 Task: Find connections with filter location Bahādurganj with filter topic #Industrieswith filter profile language French with filter current company Ford Foundation with filter school Maharashtra Jobs and careers with filter industry Machinery Manufacturing with filter service category Life Insurance with filter keywords title Customer Service
Action: Mouse moved to (574, 80)
Screenshot: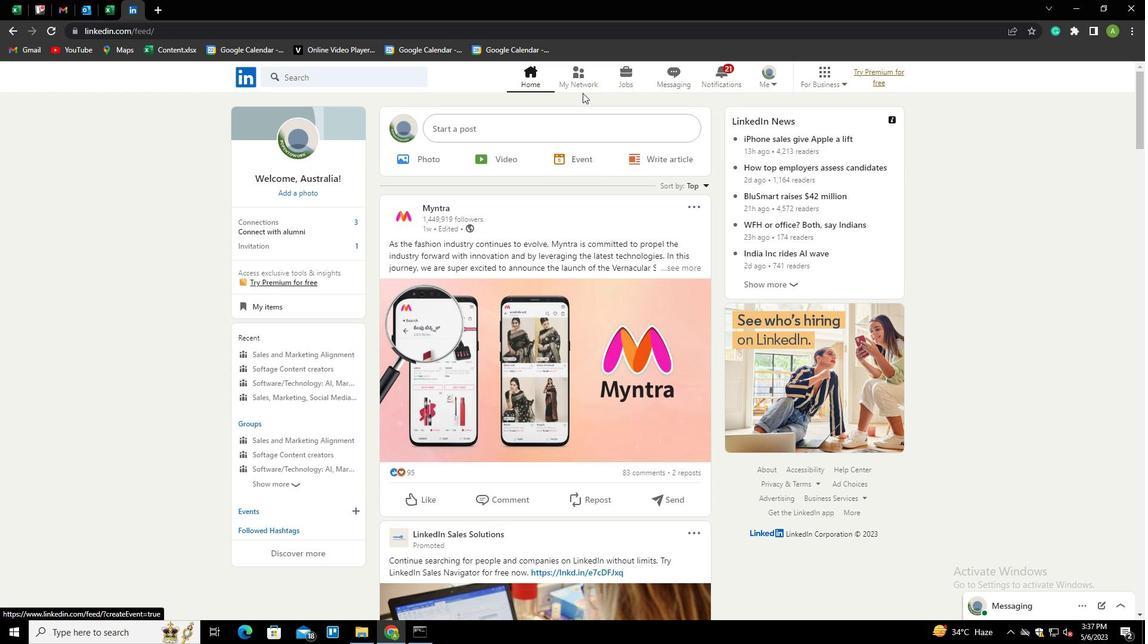 
Action: Mouse pressed left at (574, 80)
Screenshot: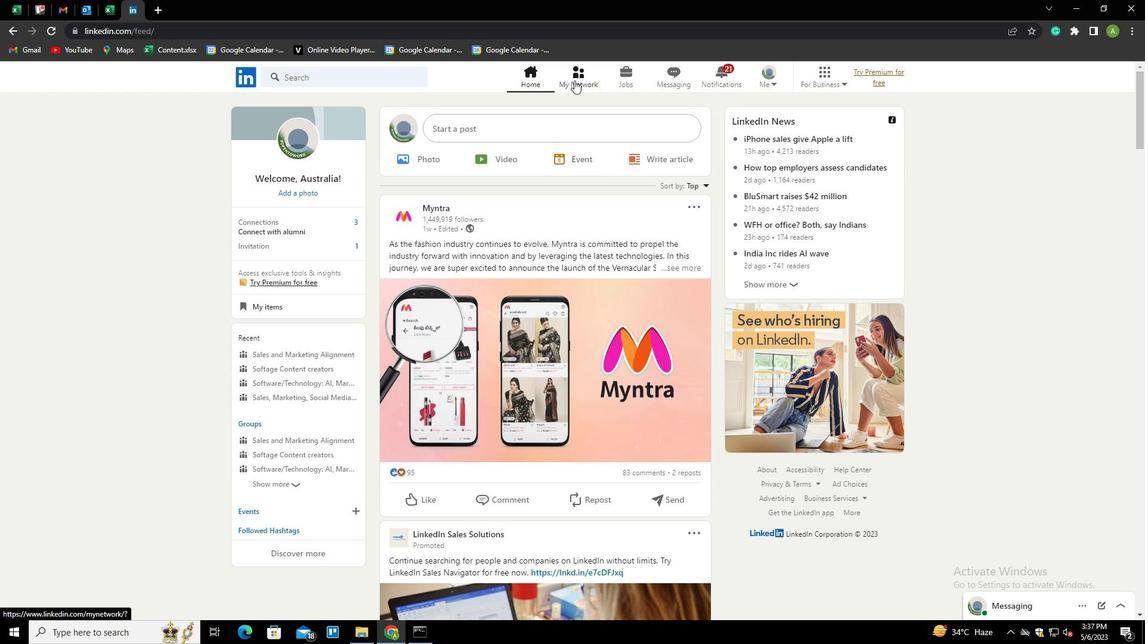 
Action: Mouse moved to (293, 145)
Screenshot: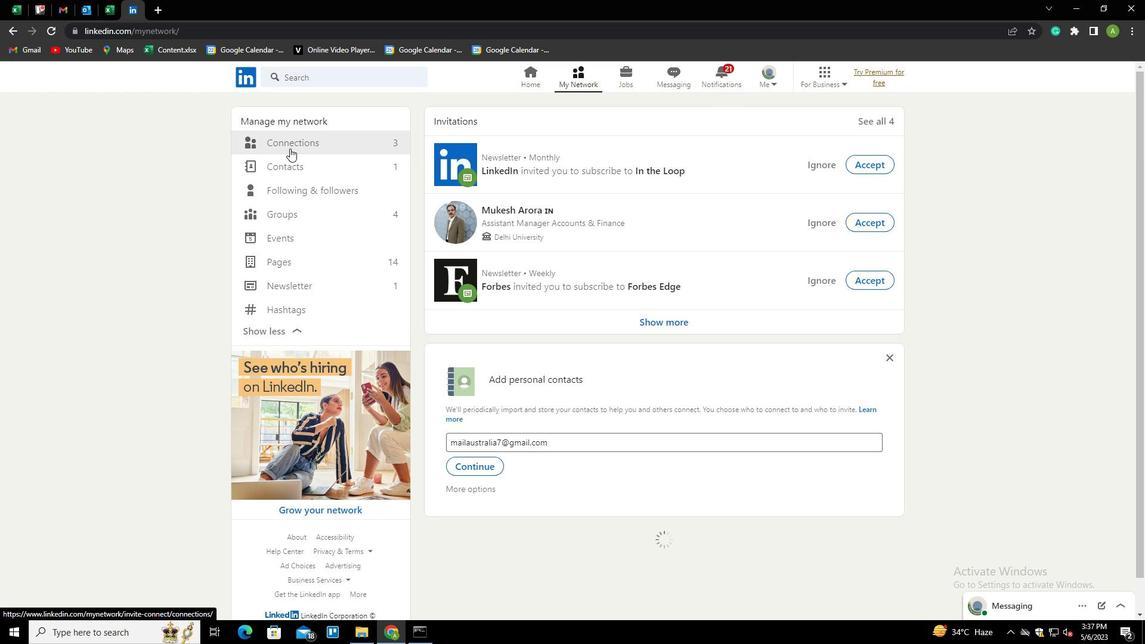 
Action: Mouse pressed left at (293, 145)
Screenshot: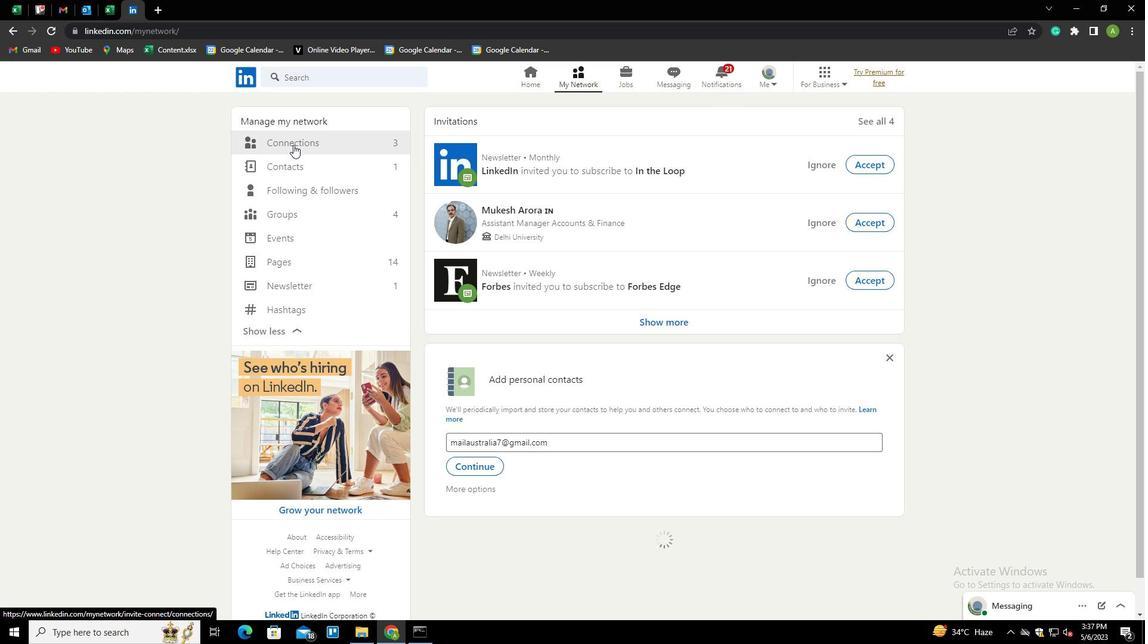 
Action: Mouse moved to (667, 143)
Screenshot: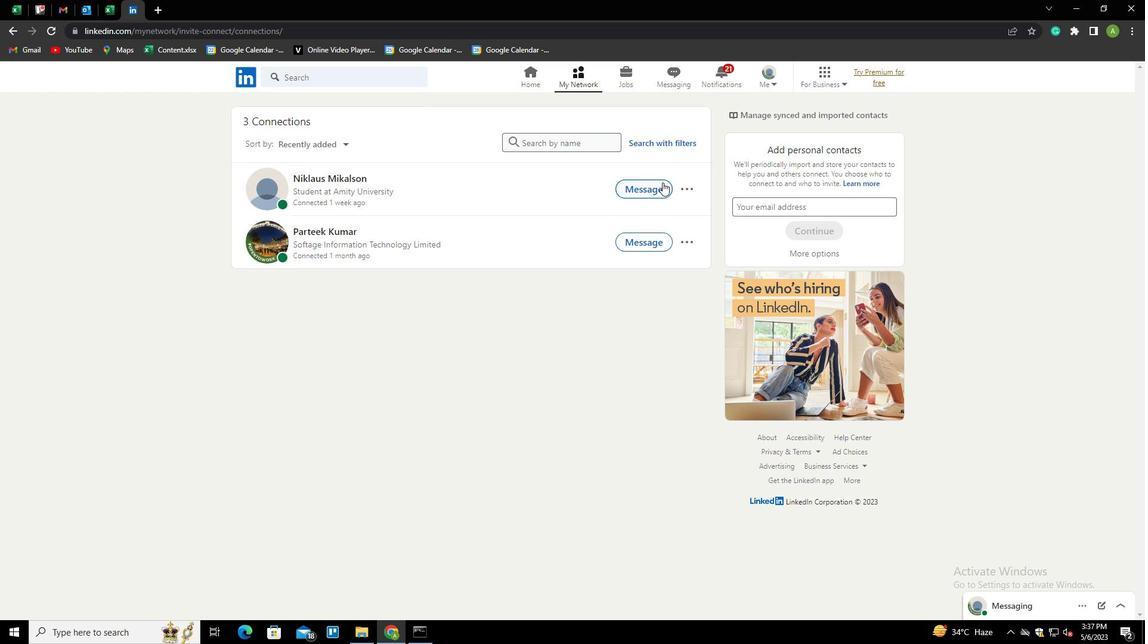 
Action: Mouse pressed left at (667, 143)
Screenshot: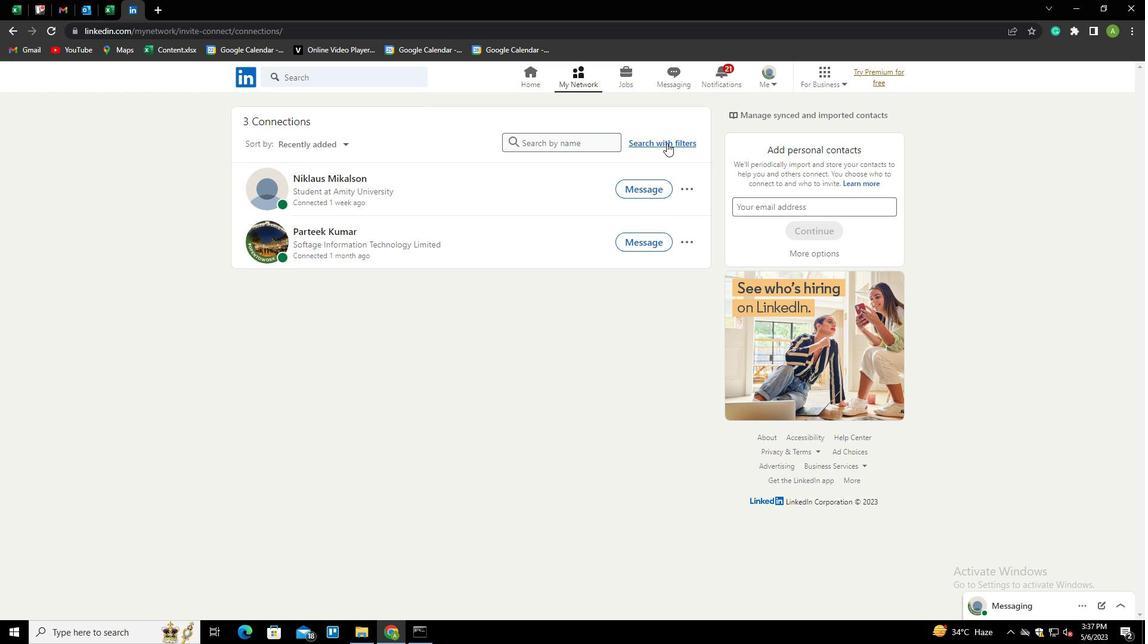 
Action: Mouse moved to (608, 107)
Screenshot: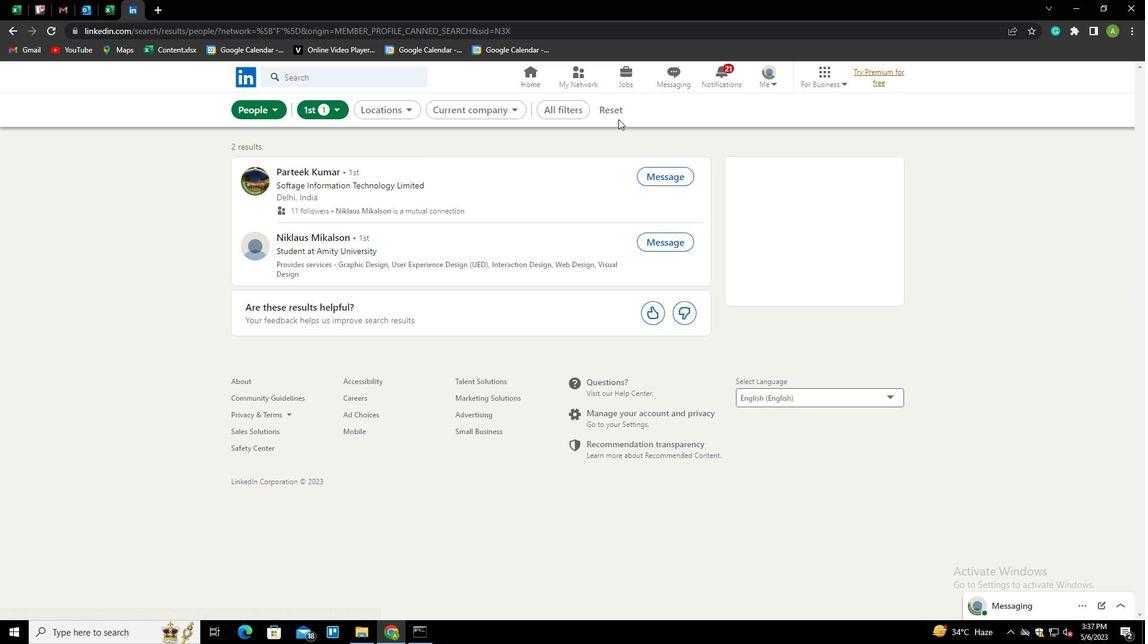 
Action: Mouse pressed left at (608, 107)
Screenshot: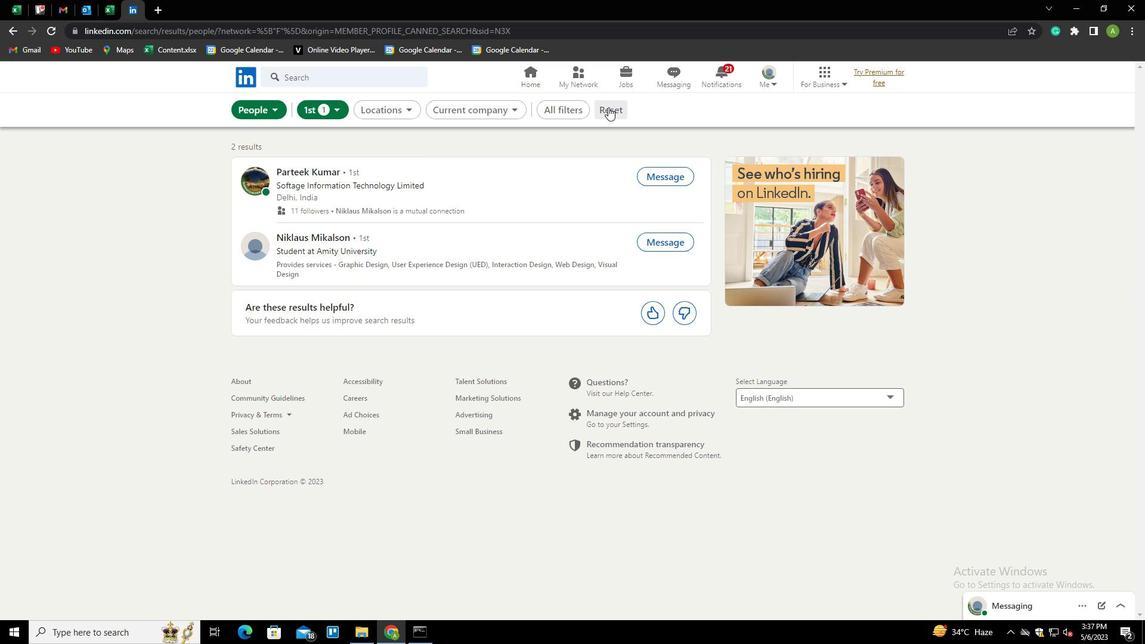 
Action: Mouse moved to (588, 109)
Screenshot: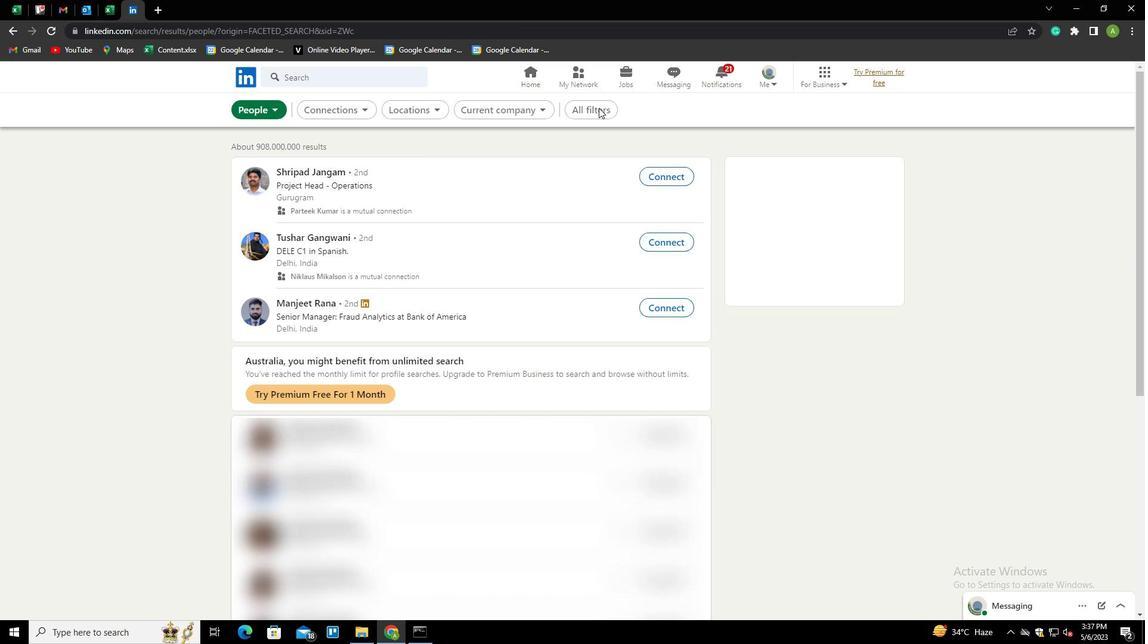 
Action: Mouse pressed left at (588, 109)
Screenshot: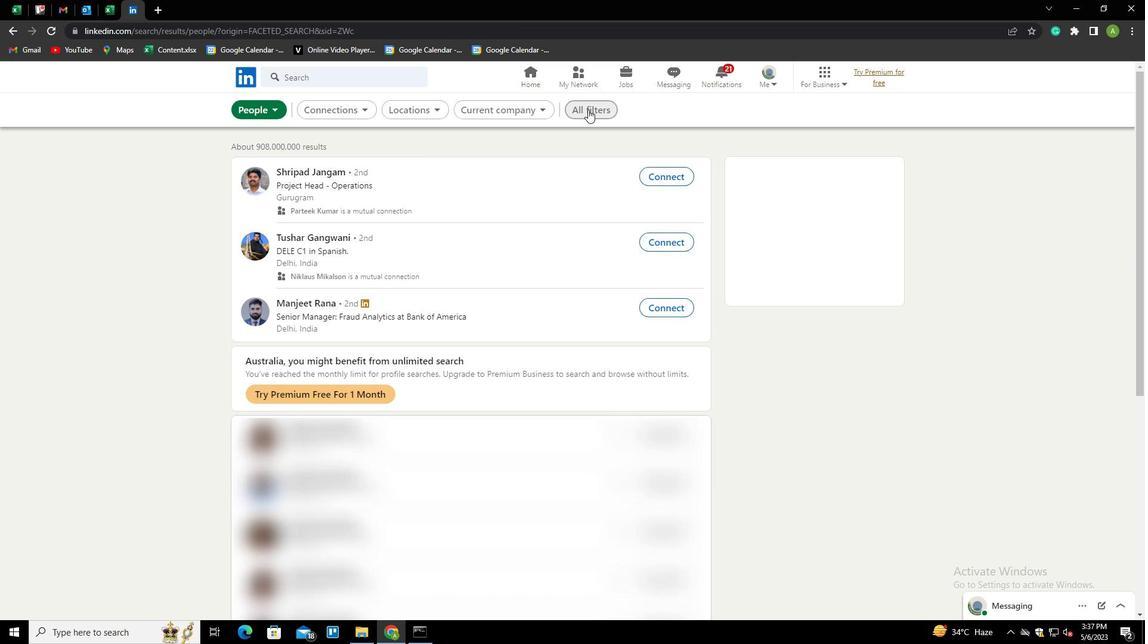 
Action: Mouse moved to (1010, 396)
Screenshot: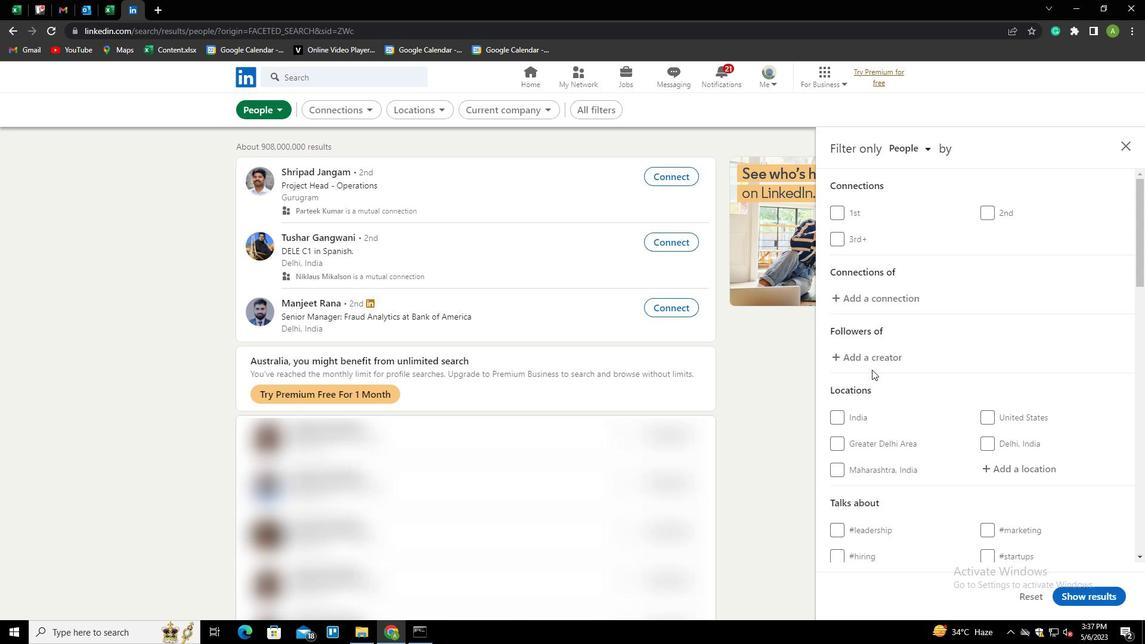 
Action: Mouse scrolled (1010, 395) with delta (0, 0)
Screenshot: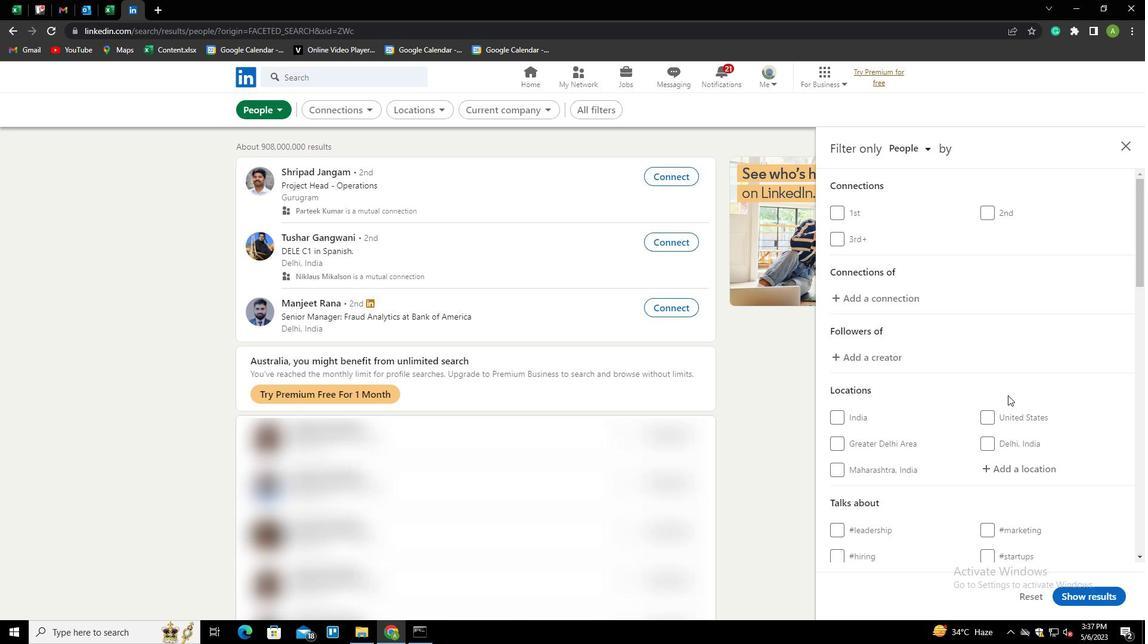 
Action: Mouse scrolled (1010, 395) with delta (0, 0)
Screenshot: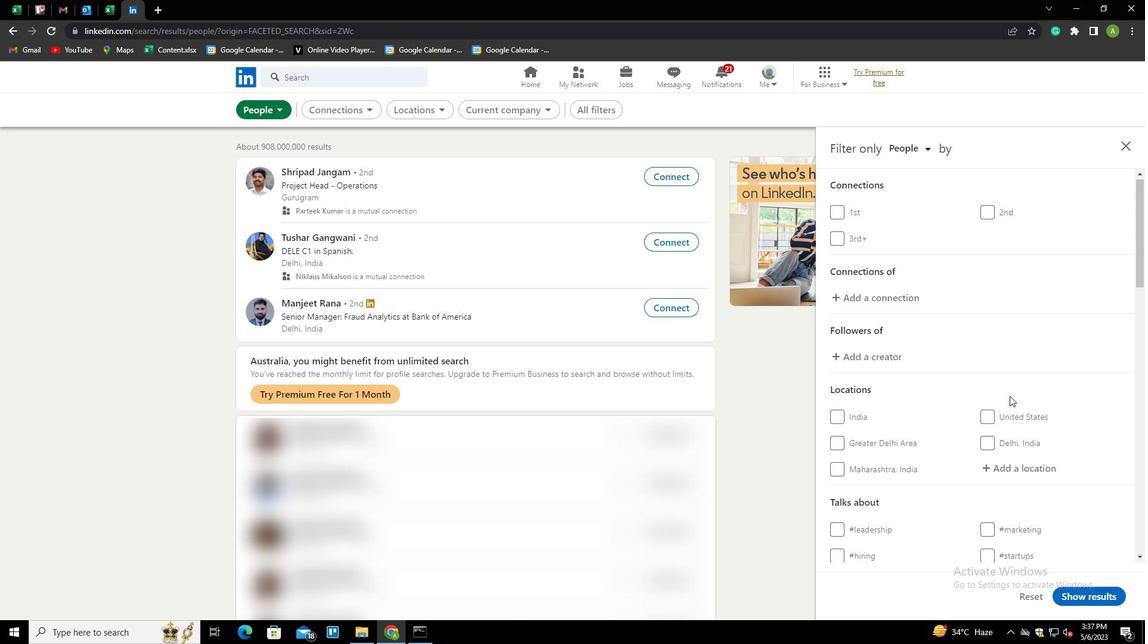 
Action: Mouse moved to (1005, 341)
Screenshot: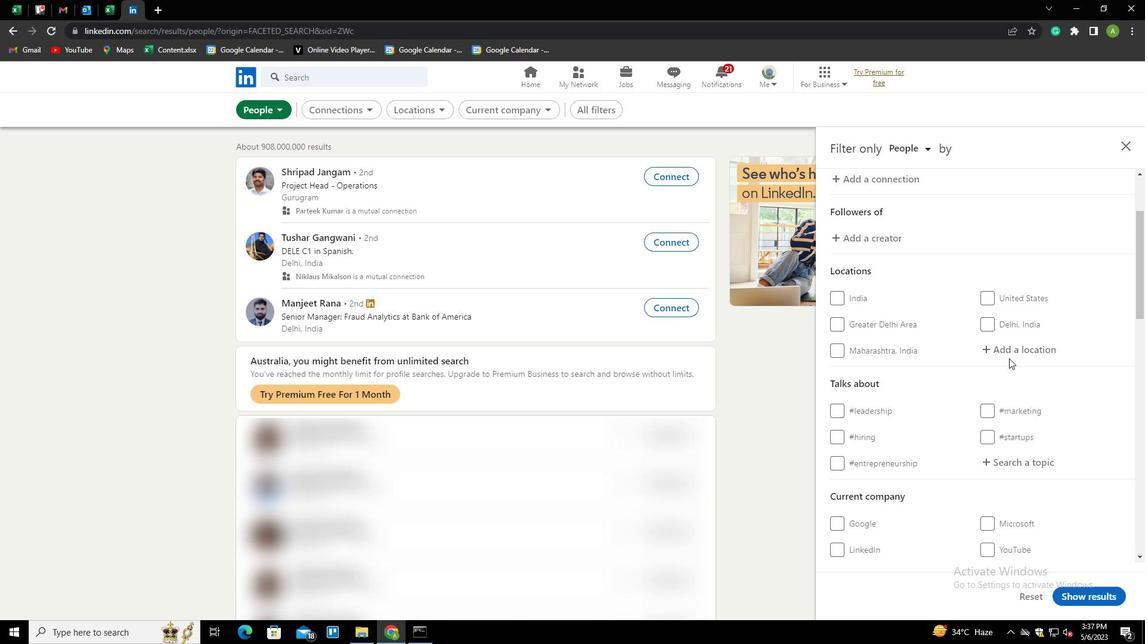 
Action: Mouse pressed left at (1005, 341)
Screenshot: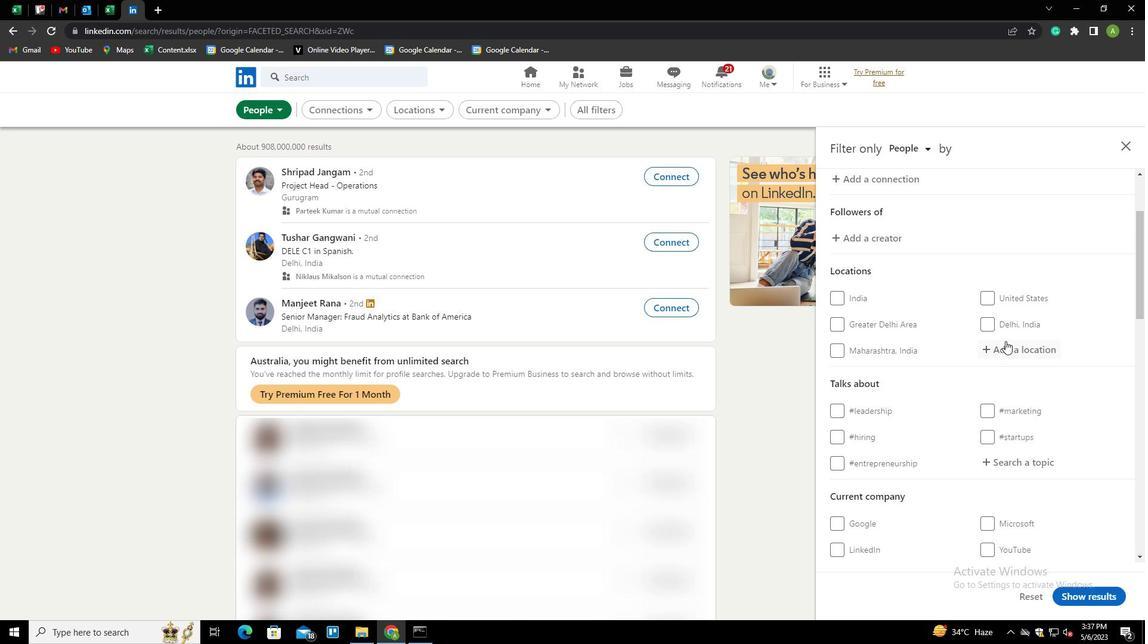 
Action: Mouse moved to (1049, 254)
Screenshot: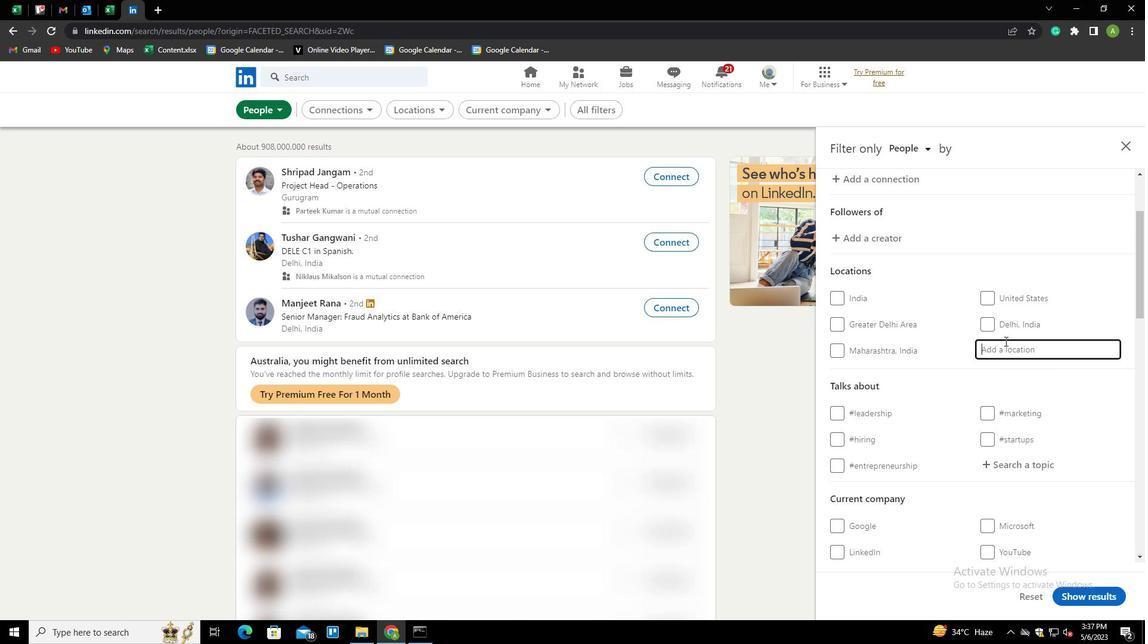
Action: Key pressed <Key.shift>BAHADUGANJ<Key.left><Key.left><Key.left><Key.left>R<Key.down><Key.enter>
Screenshot: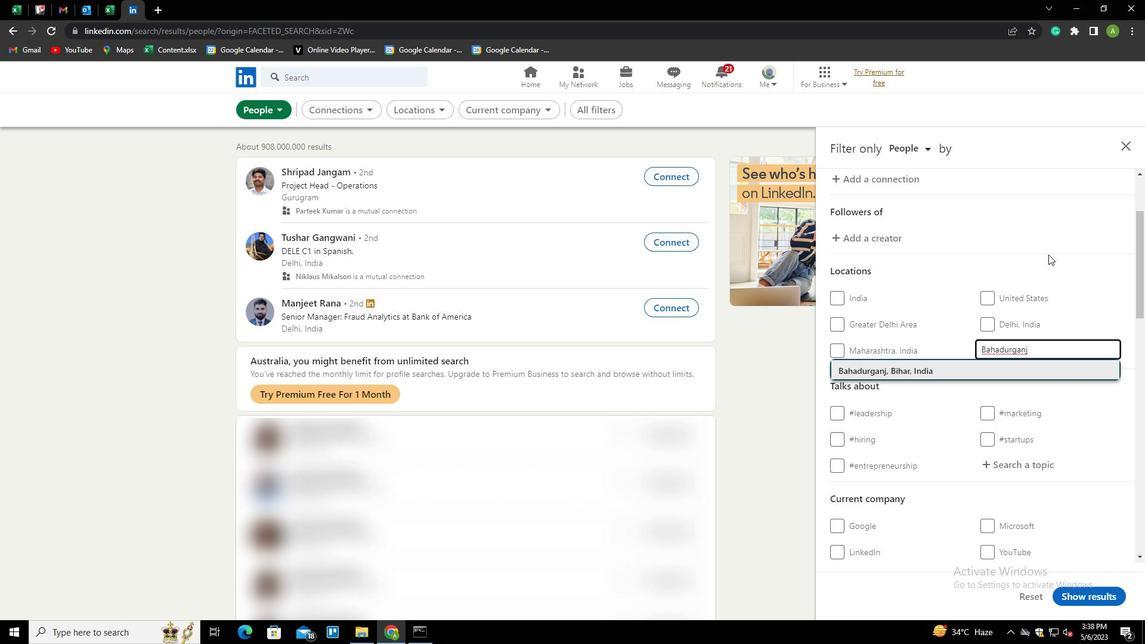 
Action: Mouse scrolled (1049, 254) with delta (0, 0)
Screenshot: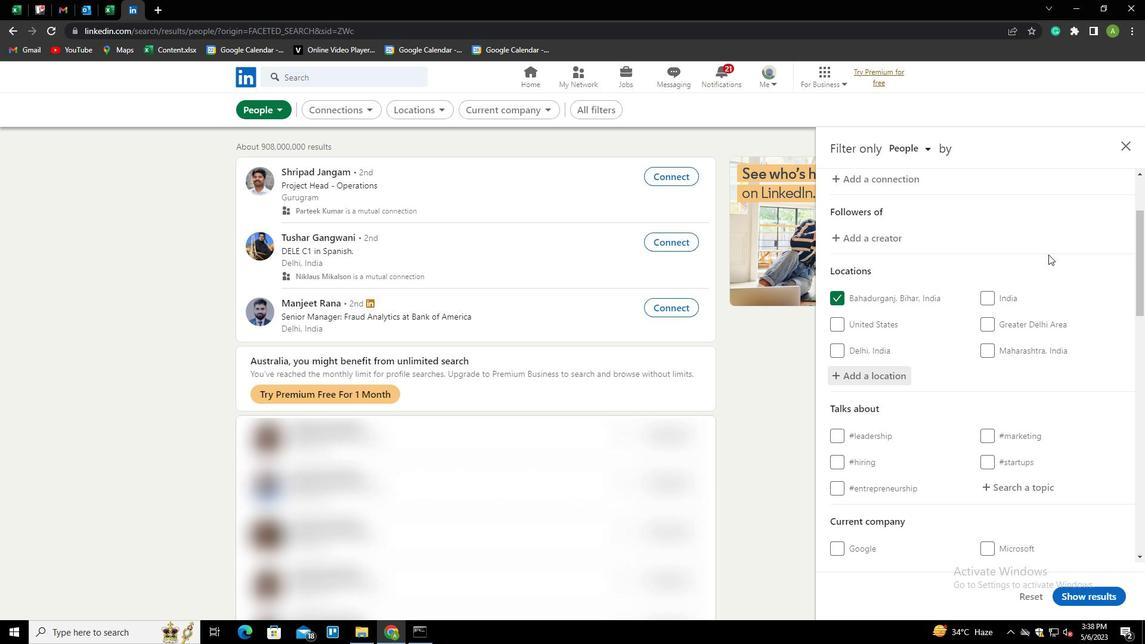 
Action: Mouse moved to (1049, 256)
Screenshot: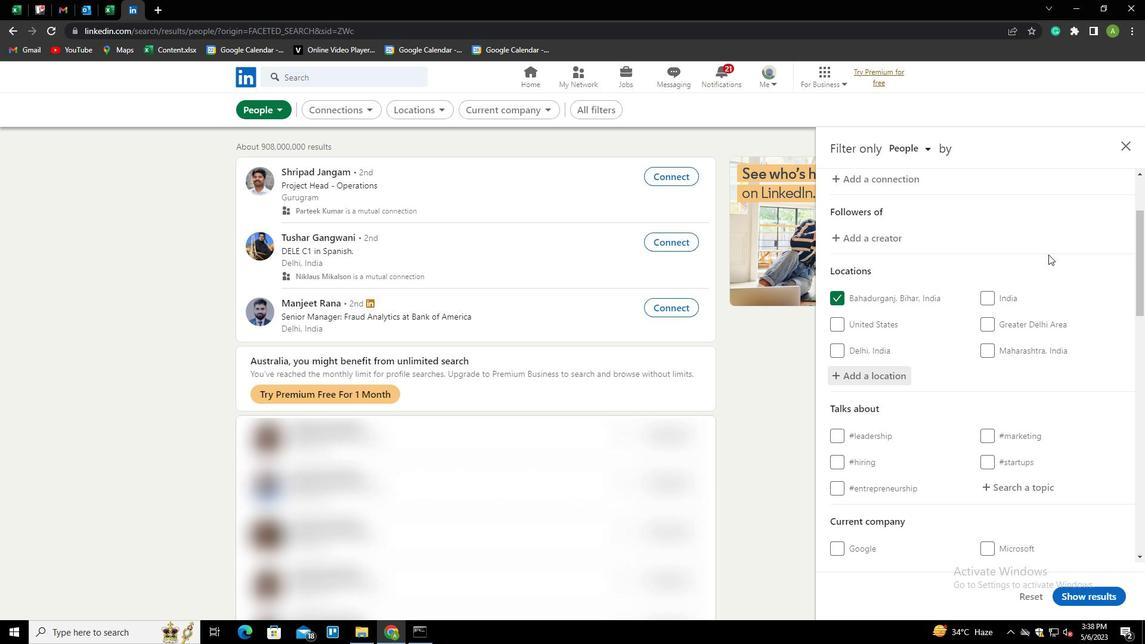 
Action: Mouse scrolled (1049, 255) with delta (0, 0)
Screenshot: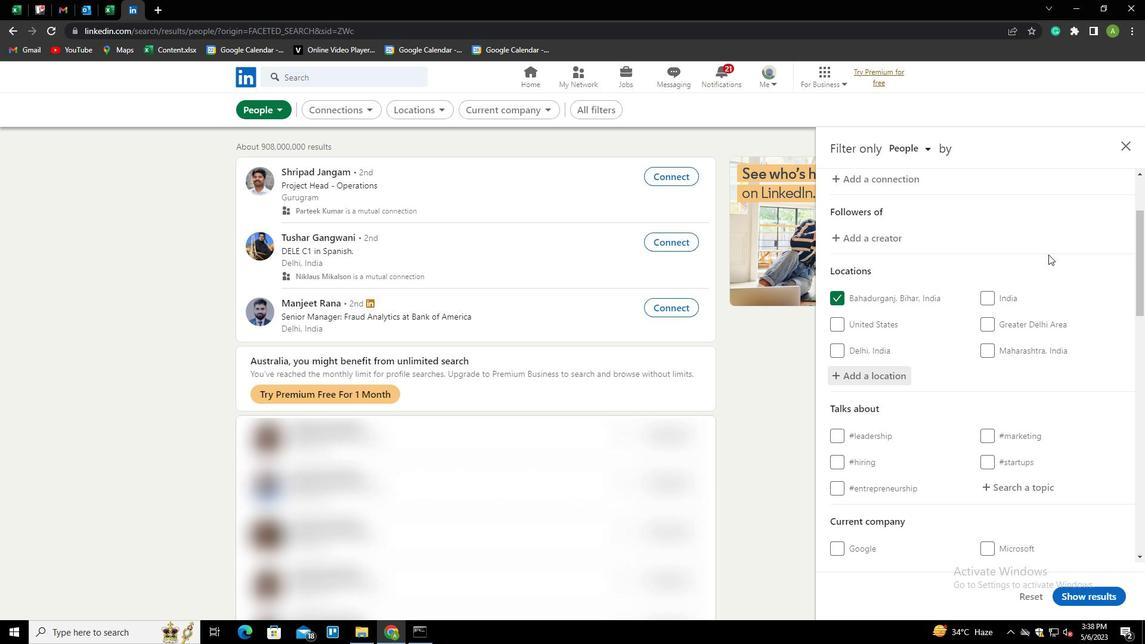 
Action: Mouse moved to (1029, 367)
Screenshot: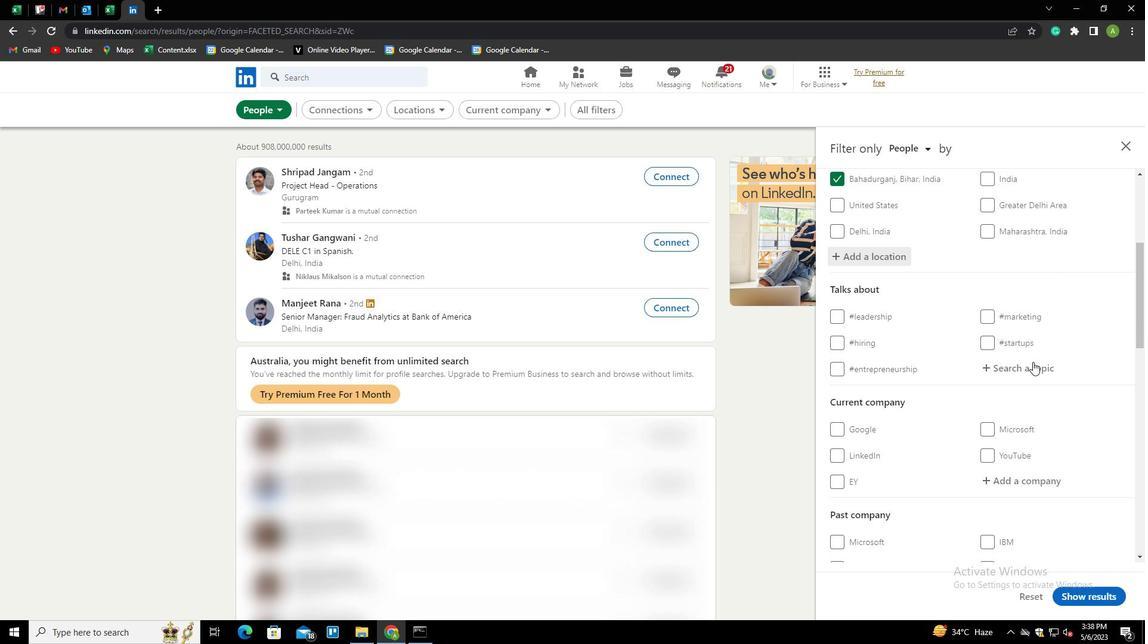 
Action: Mouse pressed left at (1029, 367)
Screenshot: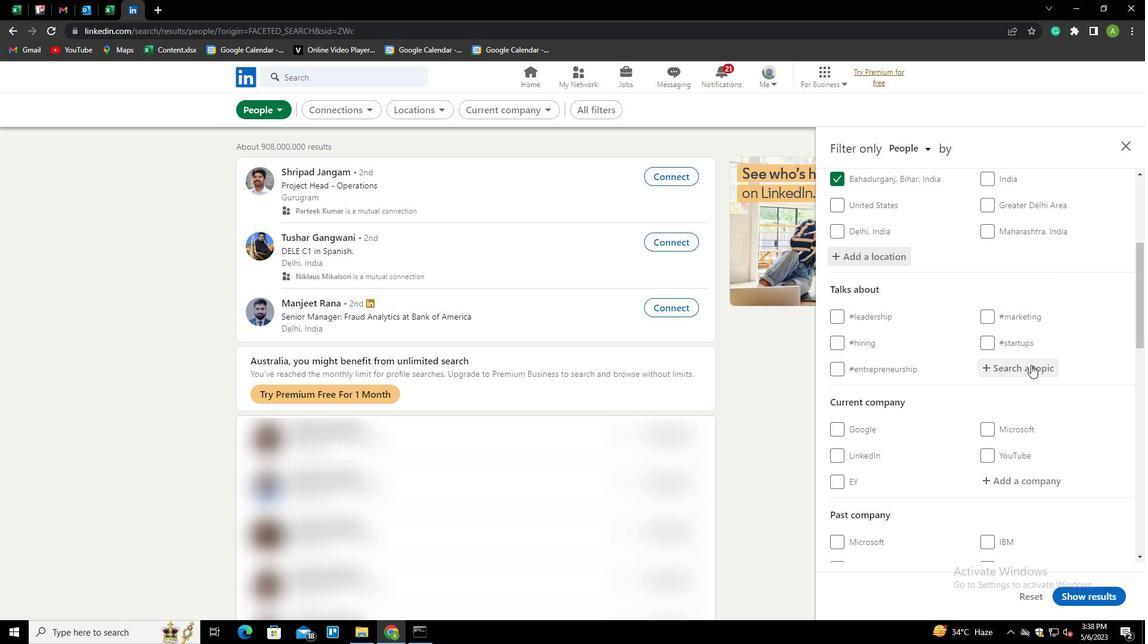 
Action: Mouse moved to (1081, 299)
Screenshot: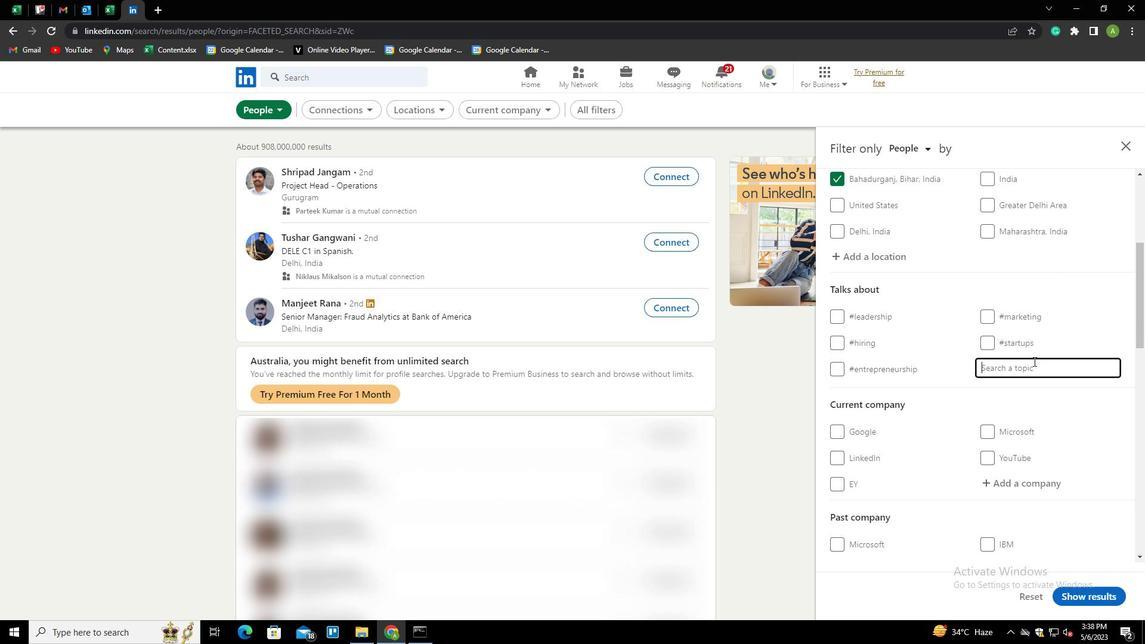 
Action: Key pressed <Key.shift>INDUA<Key.backspace>STRIES
Screenshot: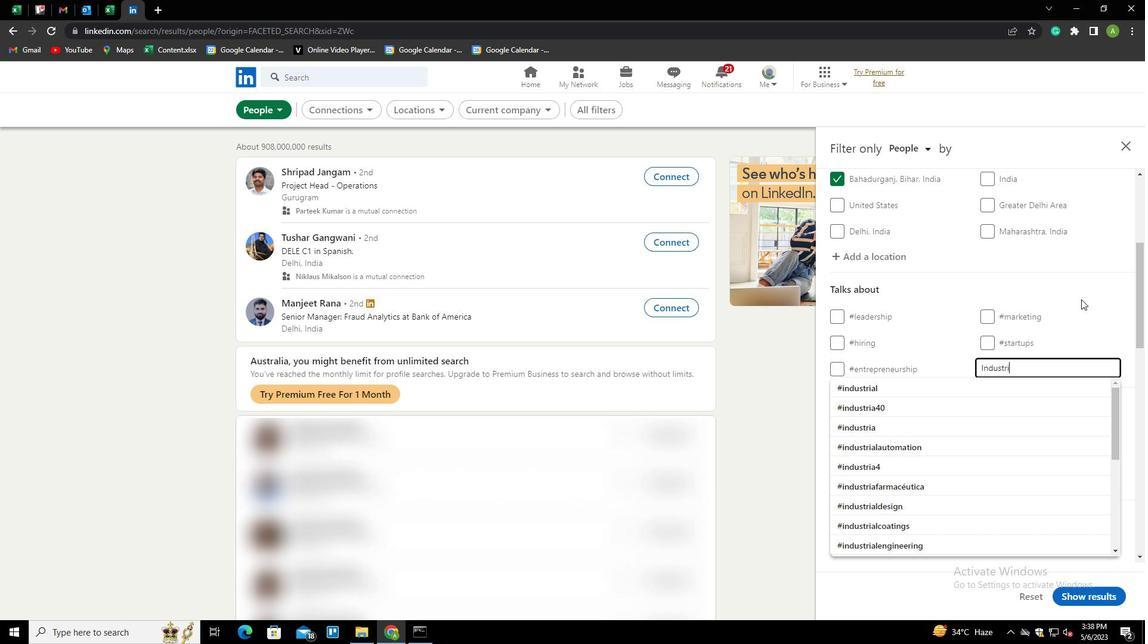 
Action: Mouse moved to (1081, 298)
Screenshot: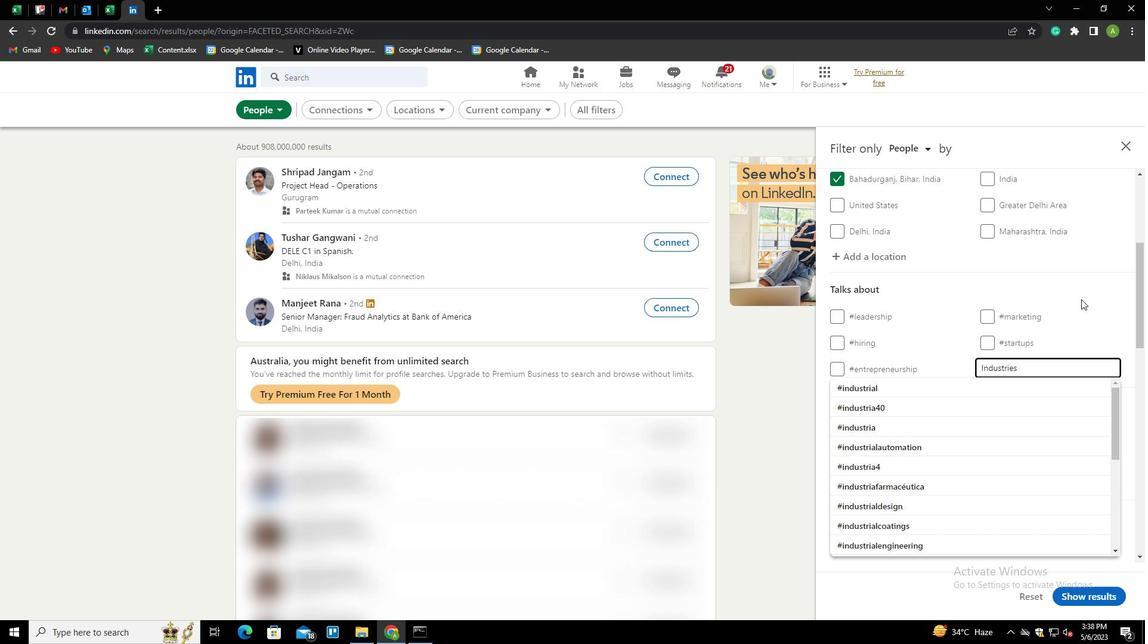 
Action: Key pressed <Key.down><Key.enter>
Screenshot: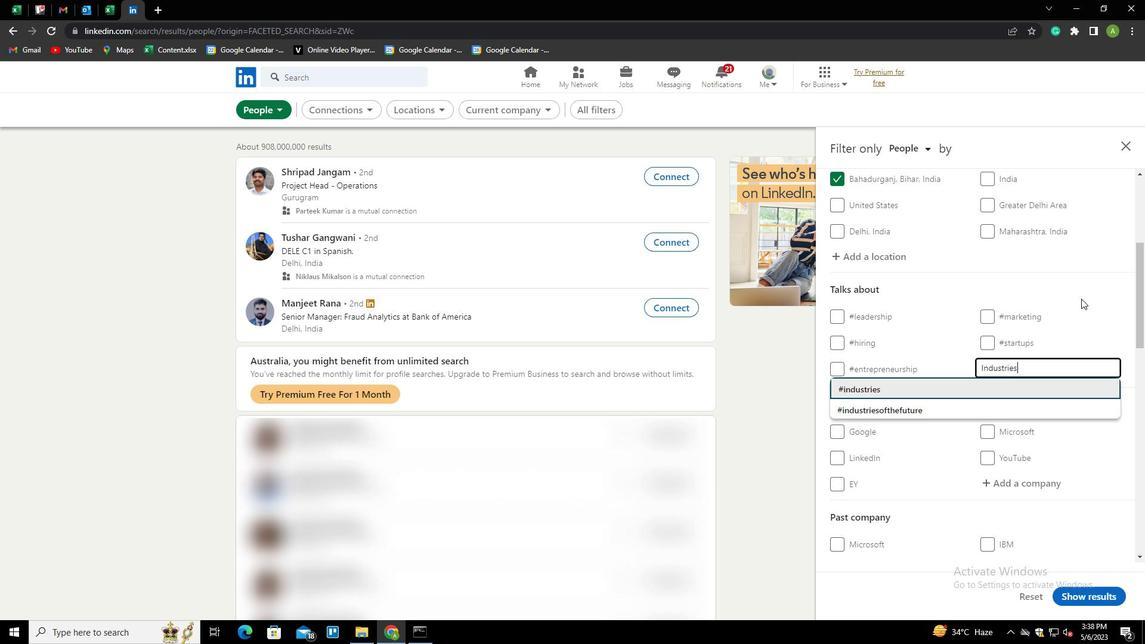 
Action: Mouse scrolled (1081, 298) with delta (0, 0)
Screenshot: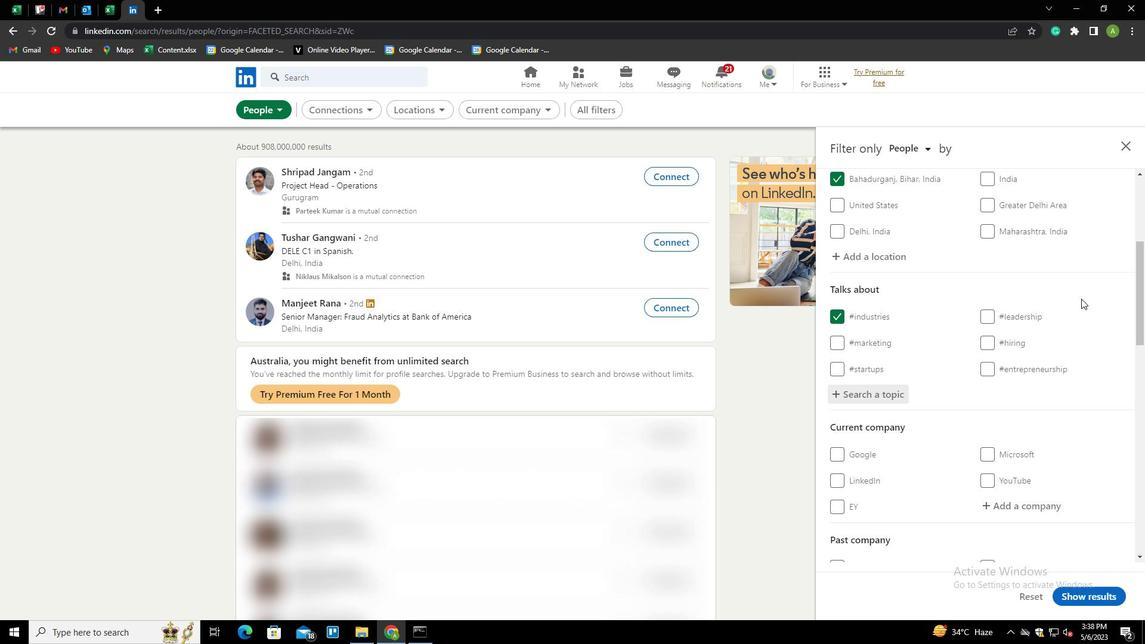 
Action: Mouse scrolled (1081, 298) with delta (0, 0)
Screenshot: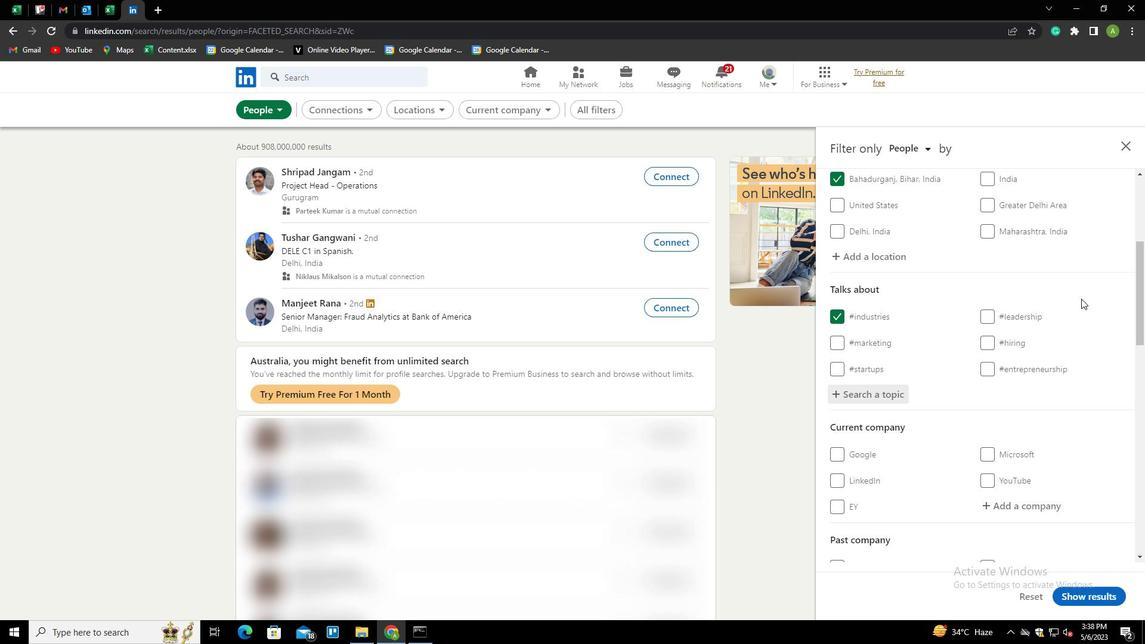 
Action: Mouse scrolled (1081, 298) with delta (0, 0)
Screenshot: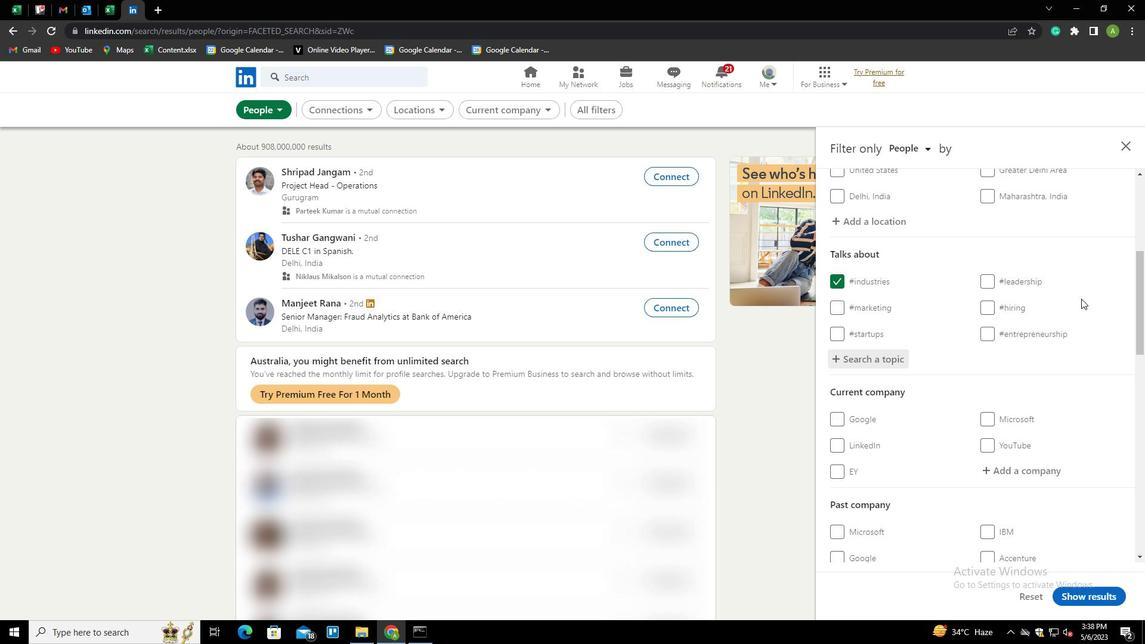 
Action: Mouse scrolled (1081, 298) with delta (0, 0)
Screenshot: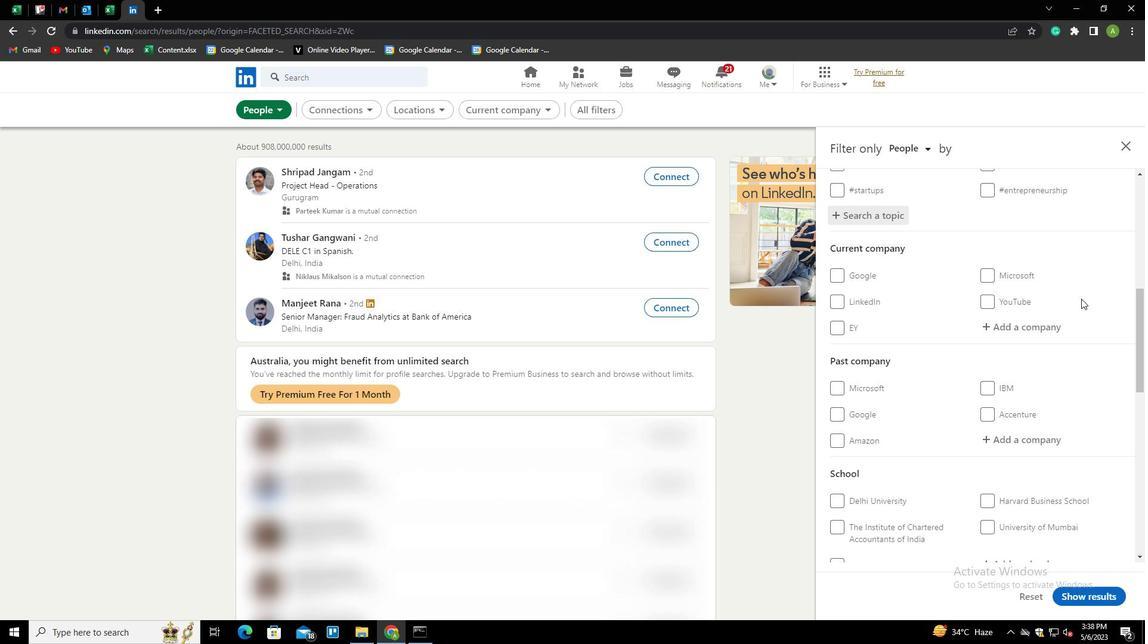 
Action: Mouse scrolled (1081, 298) with delta (0, 0)
Screenshot: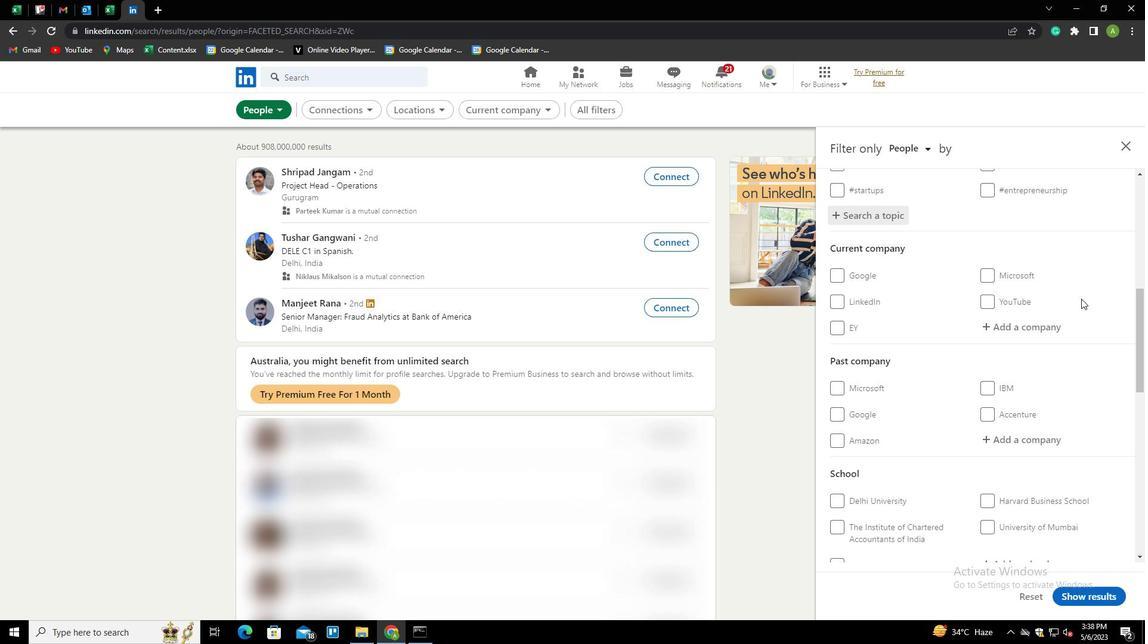 
Action: Mouse scrolled (1081, 298) with delta (0, 0)
Screenshot: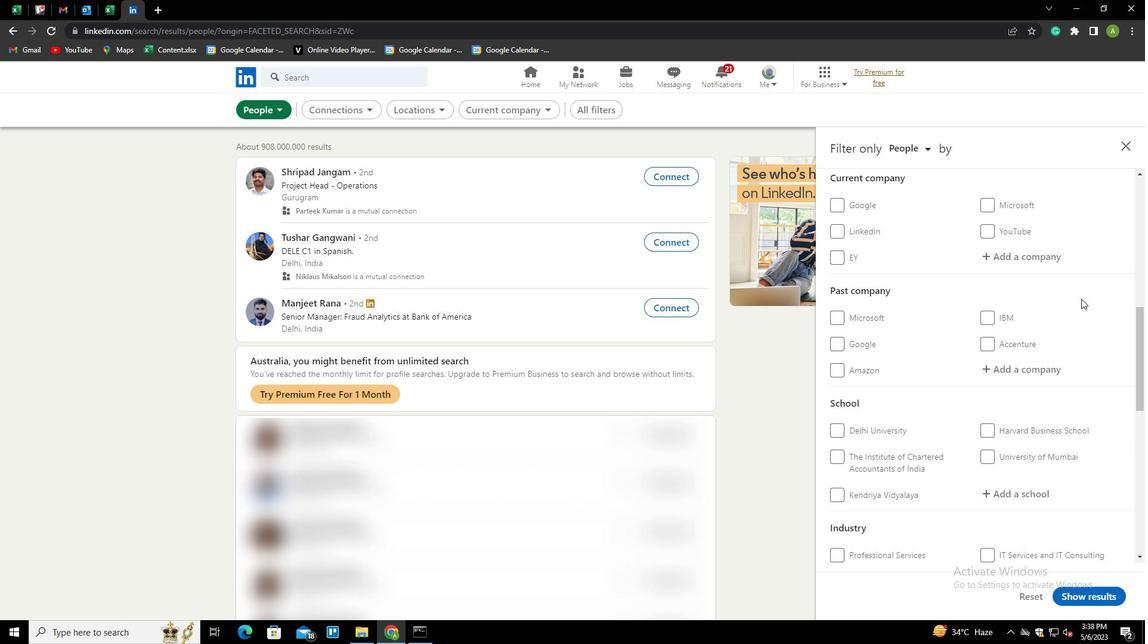 
Action: Mouse scrolled (1081, 298) with delta (0, 0)
Screenshot: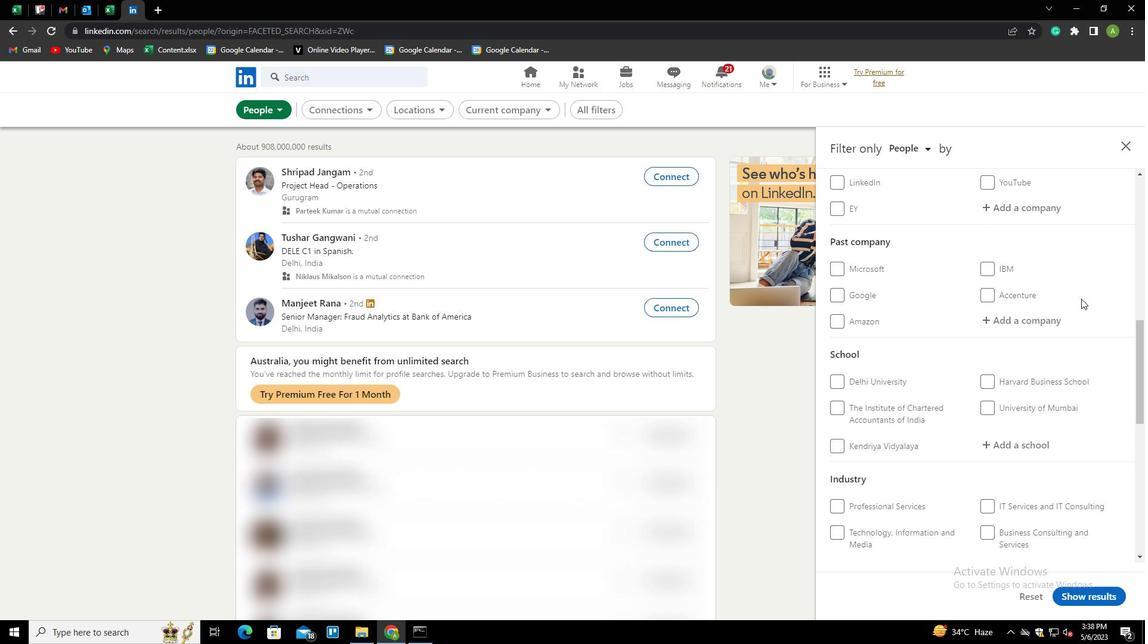 
Action: Mouse scrolled (1081, 298) with delta (0, 0)
Screenshot: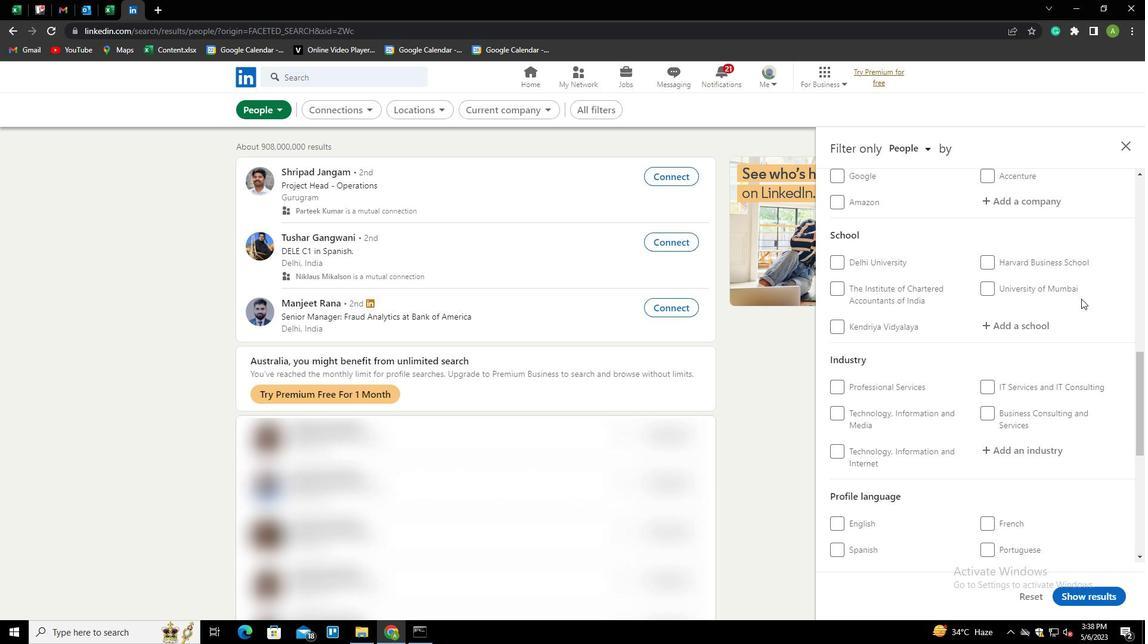 
Action: Mouse scrolled (1081, 298) with delta (0, 0)
Screenshot: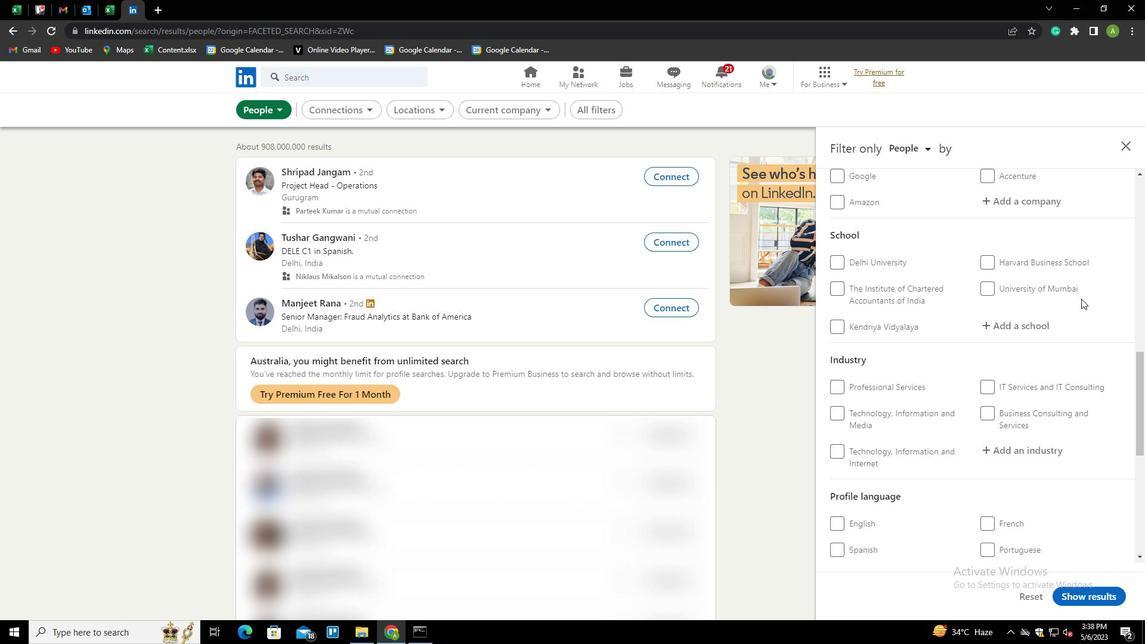 
Action: Mouse moved to (986, 409)
Screenshot: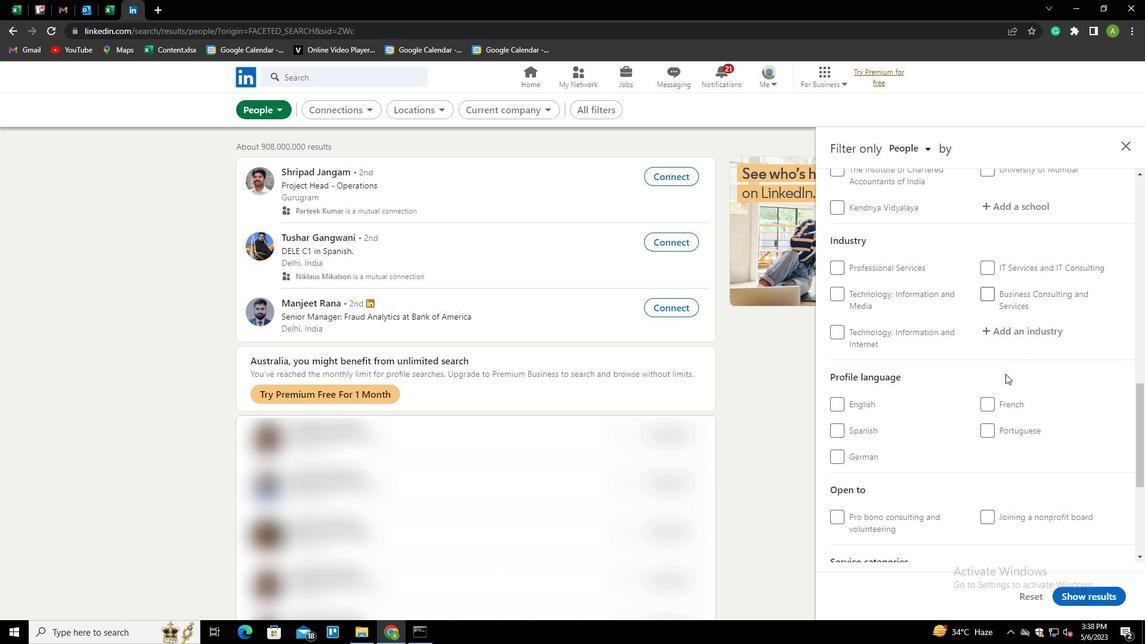 
Action: Mouse pressed left at (986, 409)
Screenshot: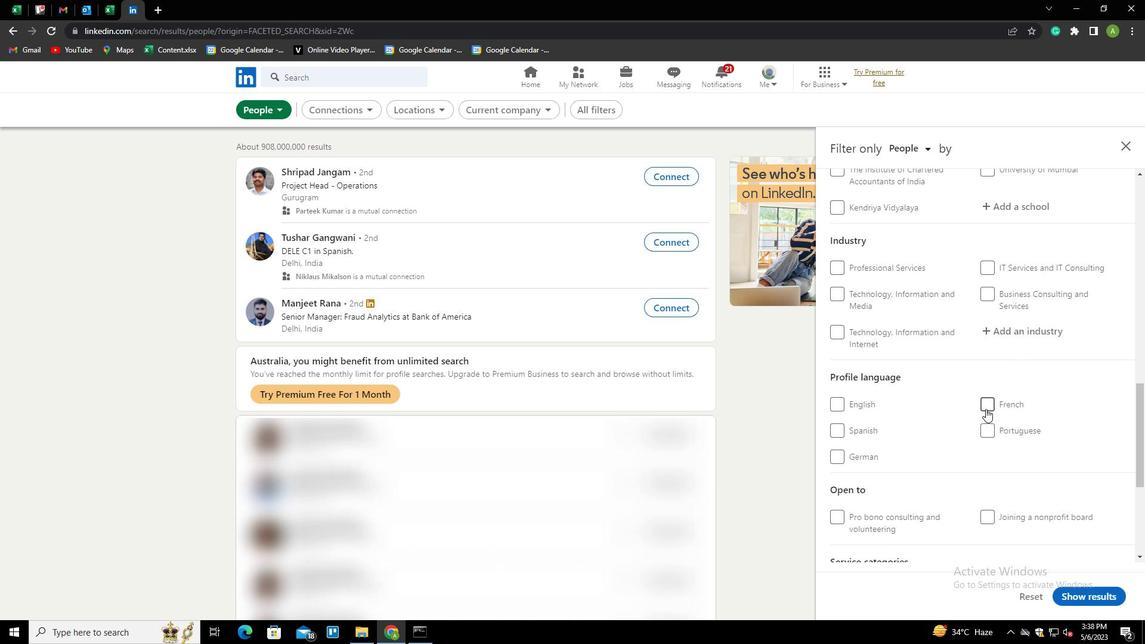 
Action: Mouse moved to (1059, 442)
Screenshot: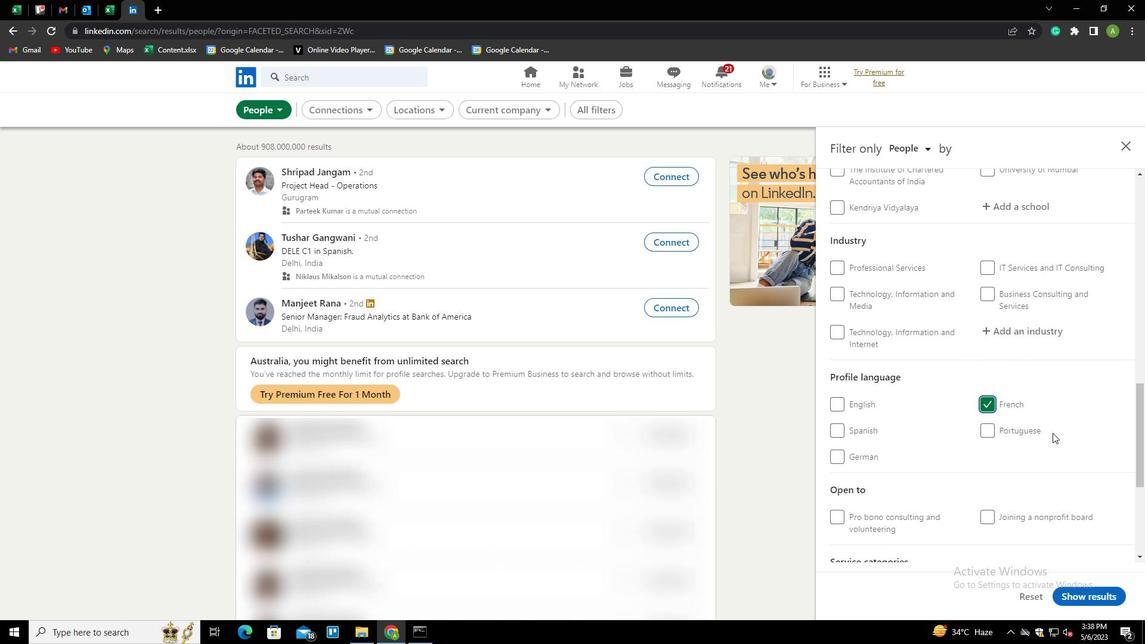 
Action: Mouse scrolled (1059, 442) with delta (0, 0)
Screenshot: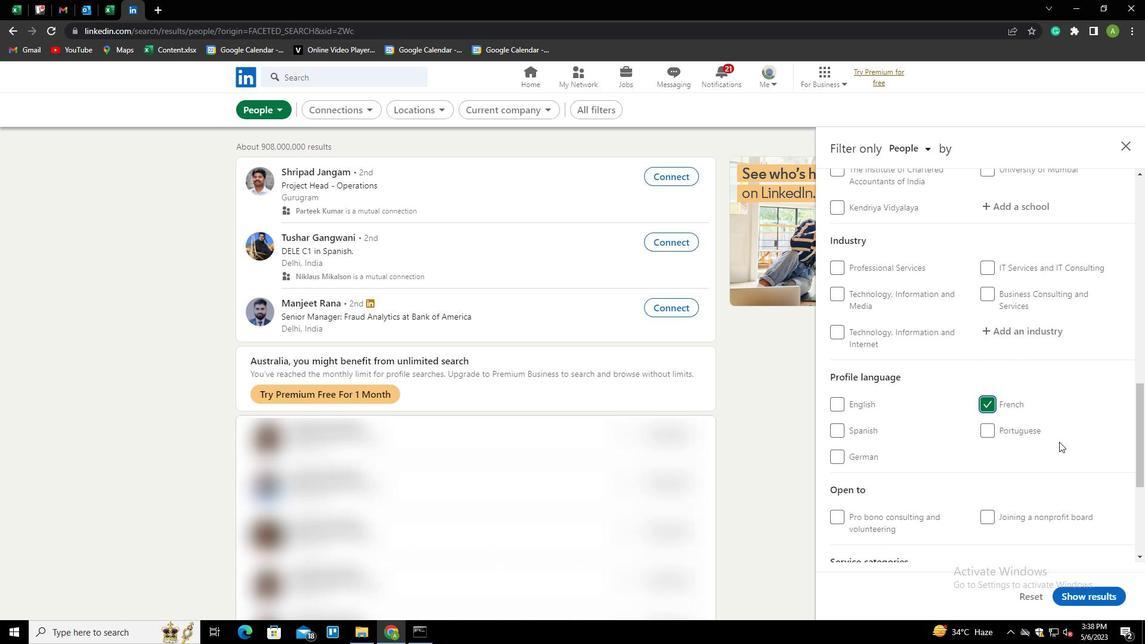 
Action: Mouse scrolled (1059, 442) with delta (0, 0)
Screenshot: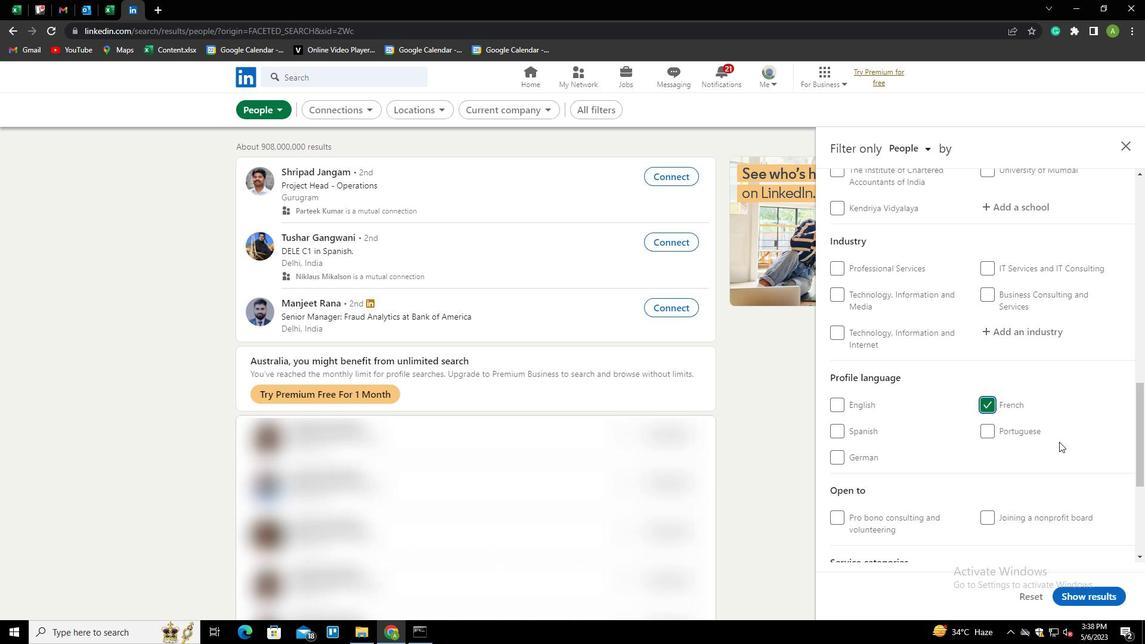 
Action: Mouse scrolled (1059, 442) with delta (0, 0)
Screenshot: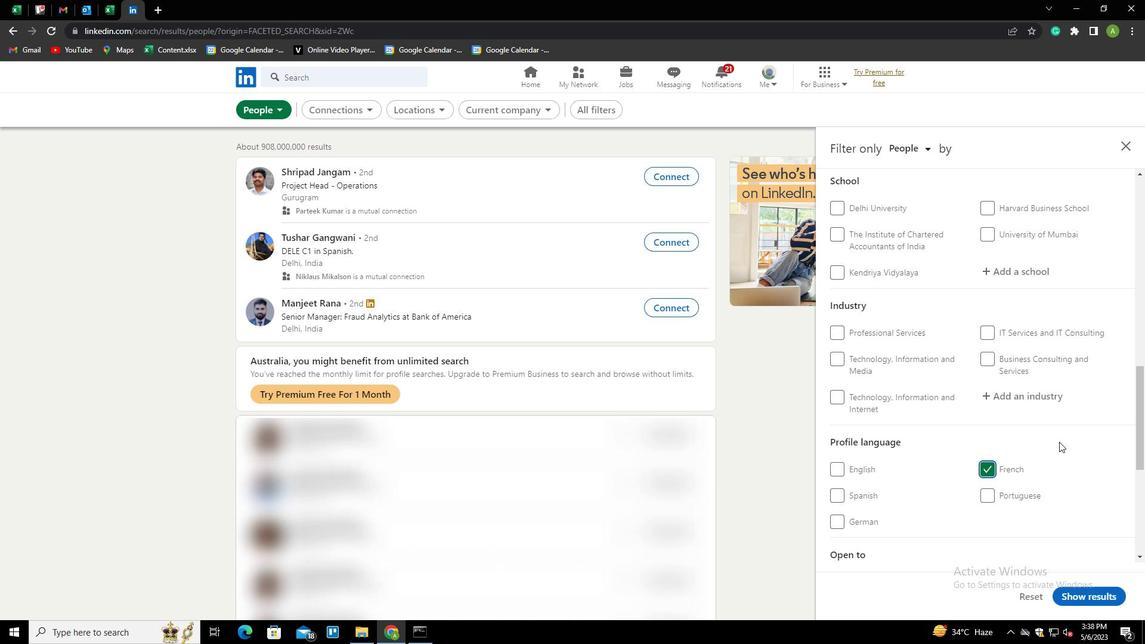 
Action: Mouse scrolled (1059, 442) with delta (0, 0)
Screenshot: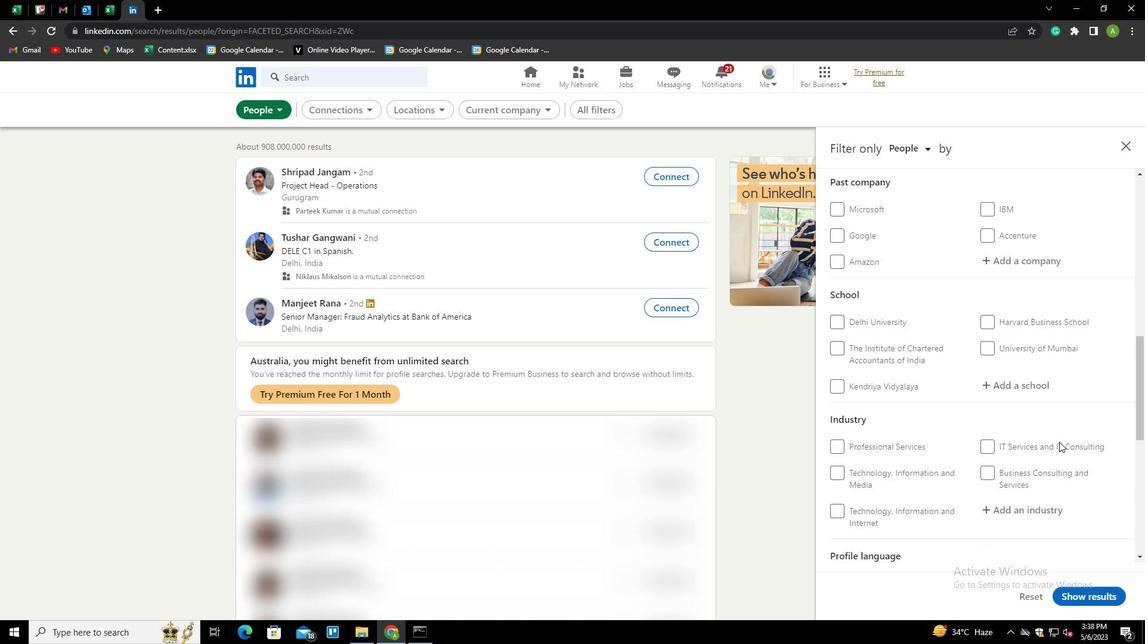 
Action: Mouse moved to (1059, 443)
Screenshot: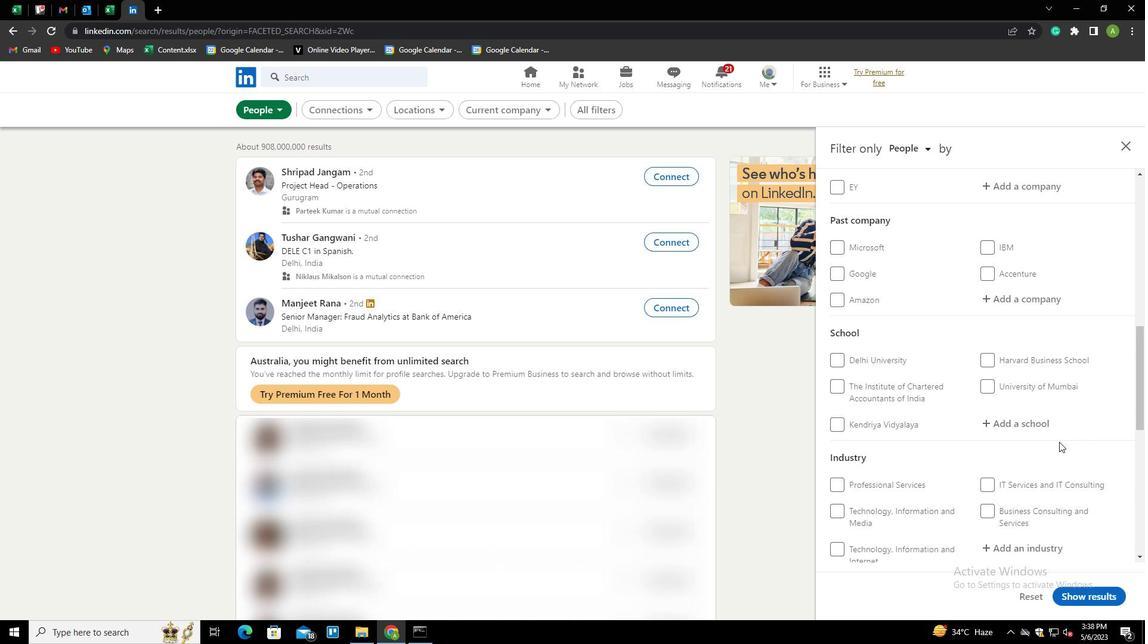 
Action: Mouse scrolled (1059, 444) with delta (0, 0)
Screenshot: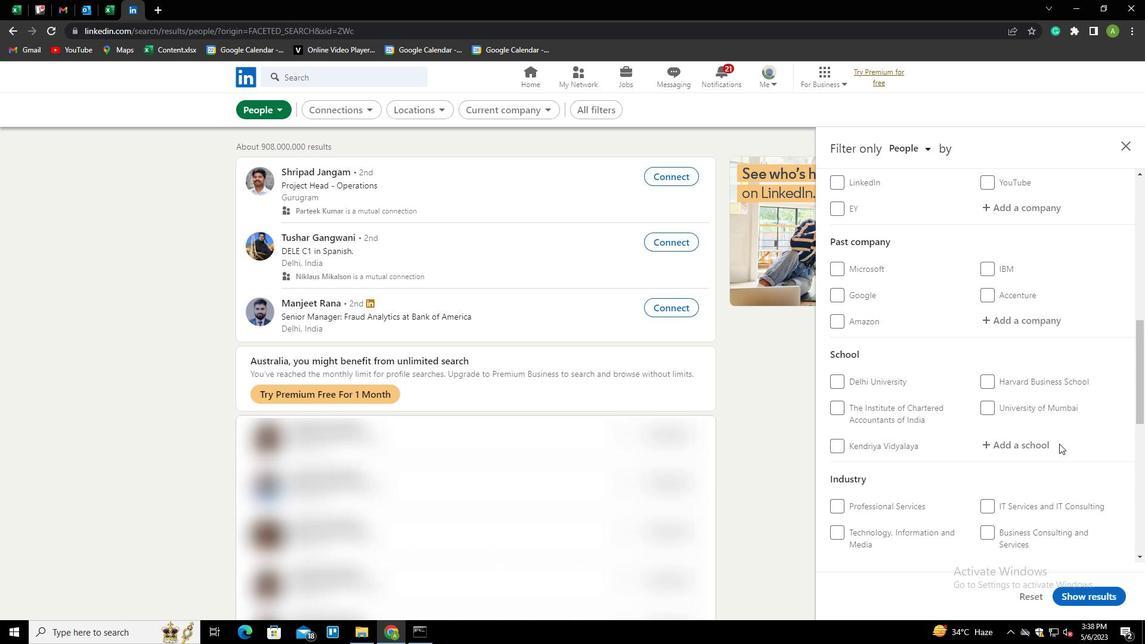 
Action: Mouse scrolled (1059, 444) with delta (0, 0)
Screenshot: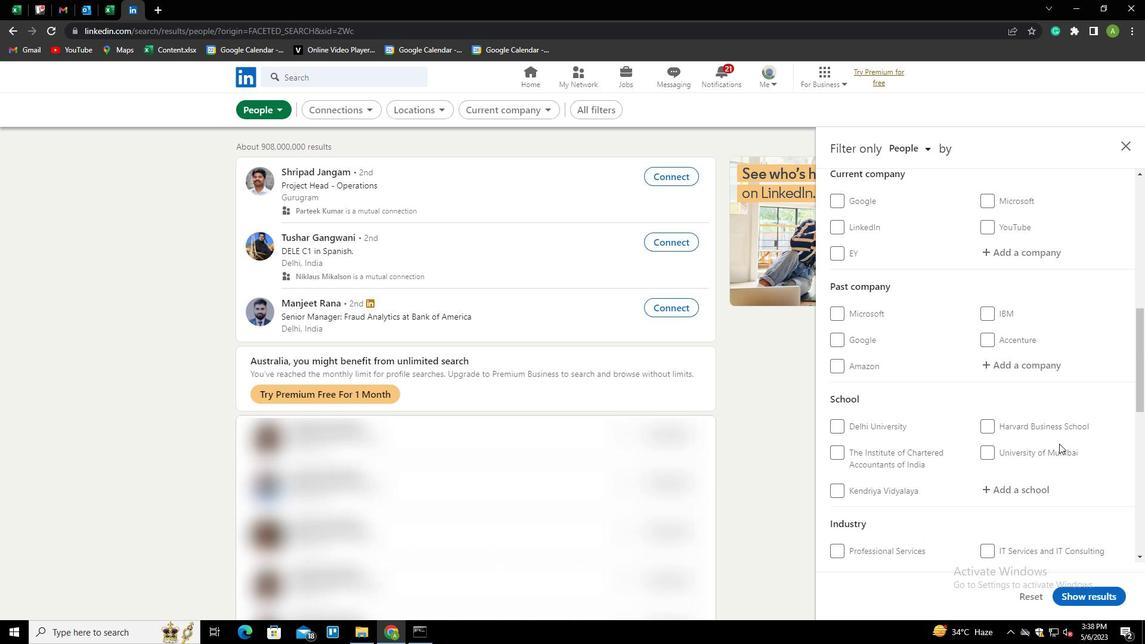 
Action: Mouse moved to (1004, 328)
Screenshot: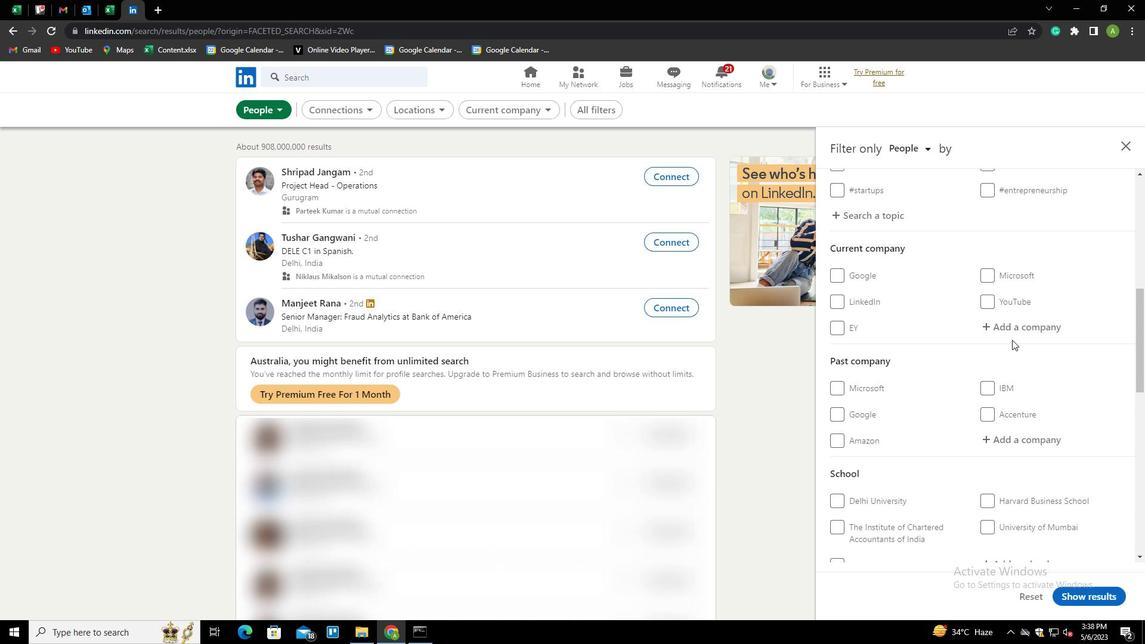 
Action: Mouse pressed left at (1004, 328)
Screenshot: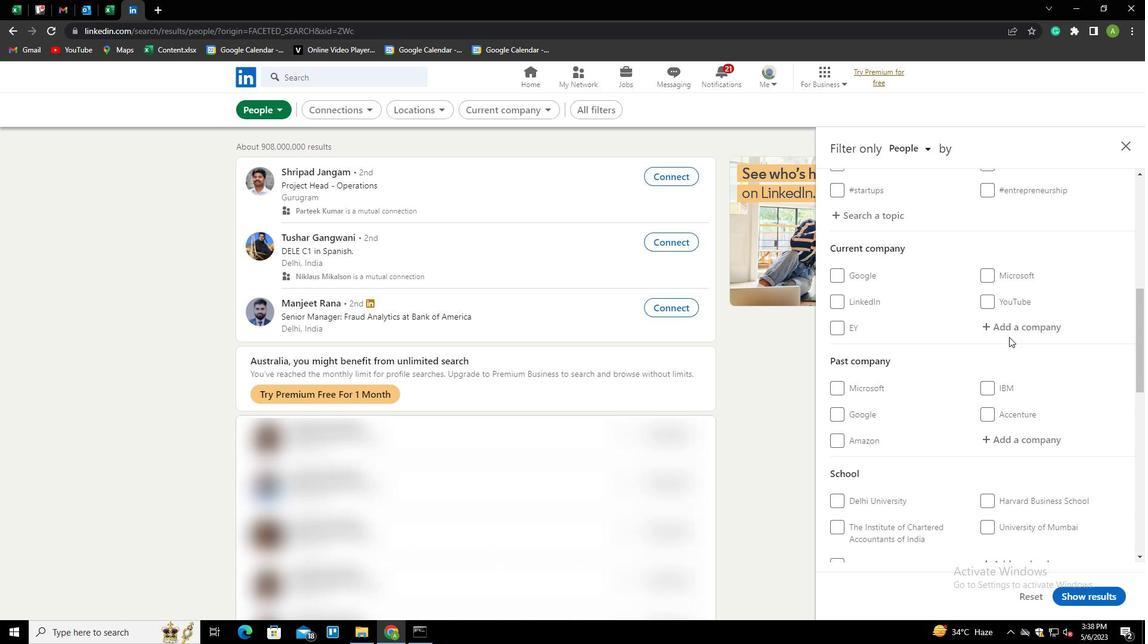 
Action: Mouse moved to (1004, 328)
Screenshot: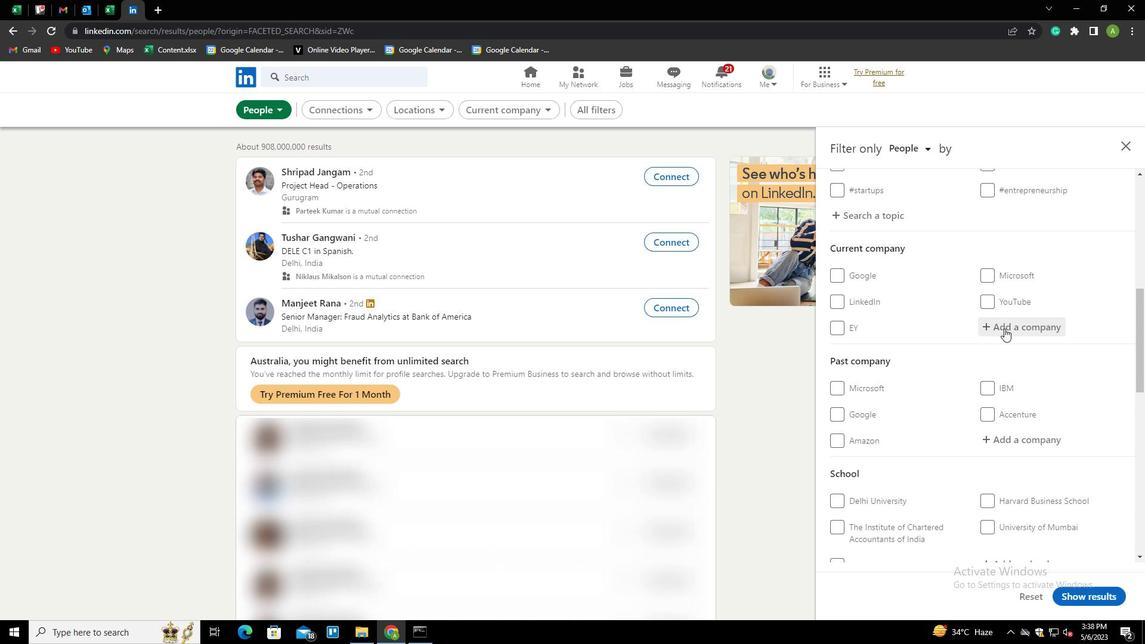 
Action: Key pressed <Key.shift><Key.shift><Key.shift><Key.shift><Key.shift><Key.shift><Key.shift>FORD<Key.space><Key.shift>FOUNDATION<Key.down><Key.enter>
Screenshot: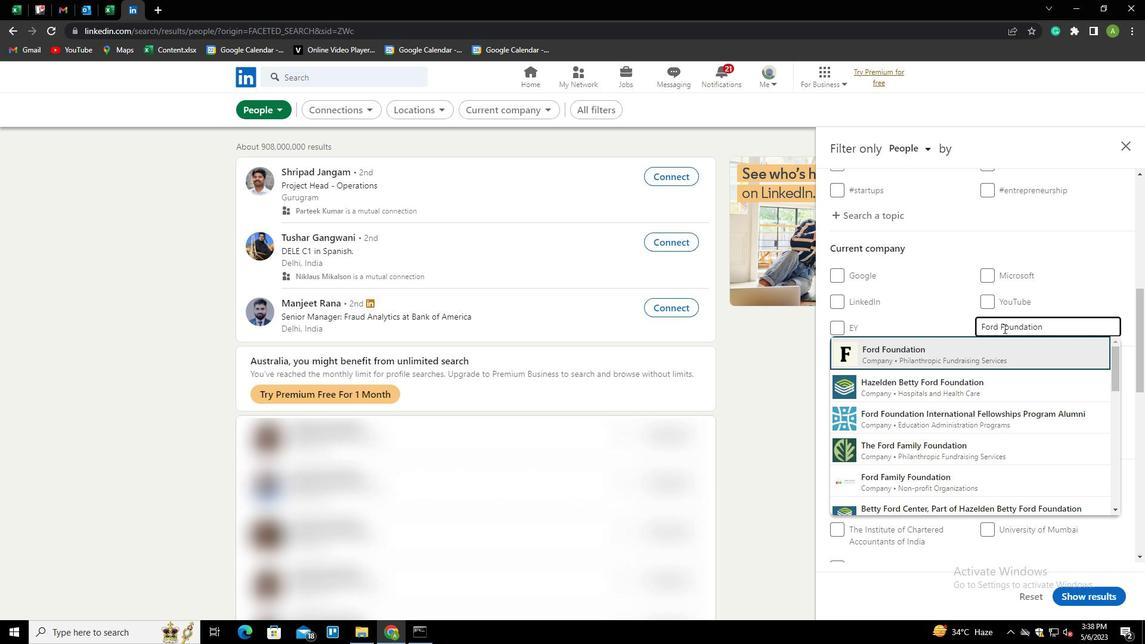 
Action: Mouse moved to (1006, 328)
Screenshot: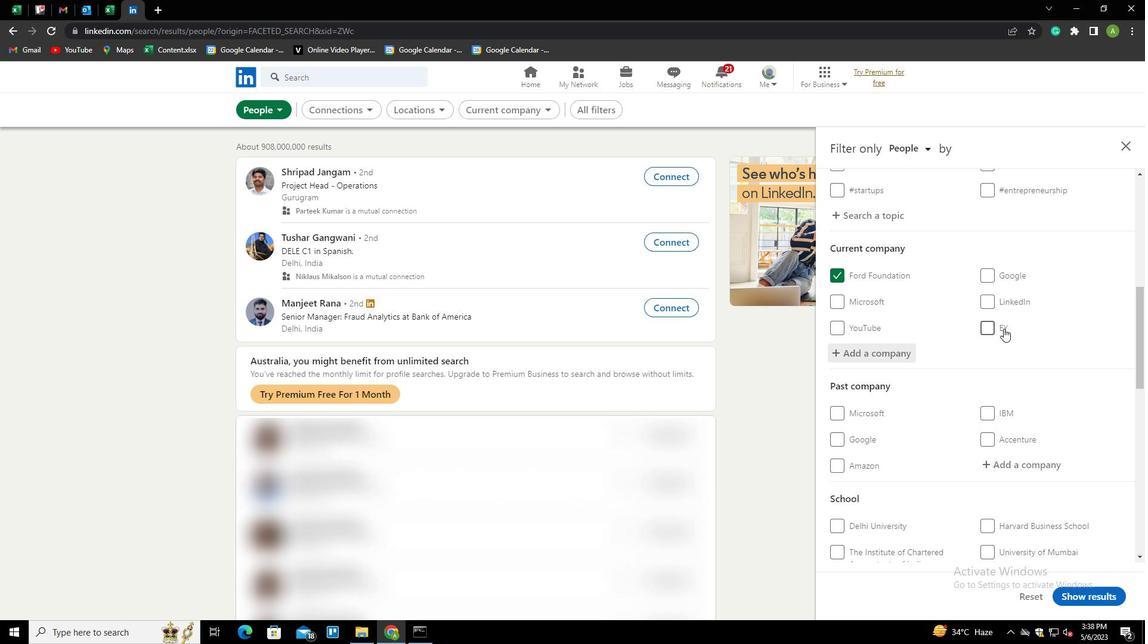 
Action: Mouse scrolled (1006, 328) with delta (0, 0)
Screenshot: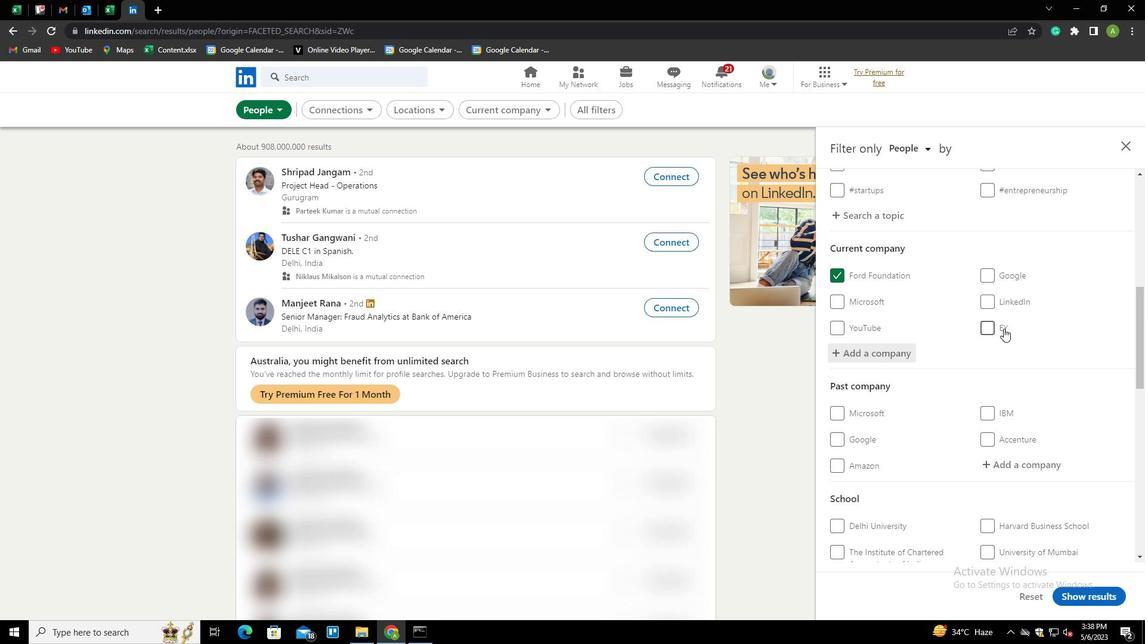 
Action: Mouse scrolled (1006, 328) with delta (0, 0)
Screenshot: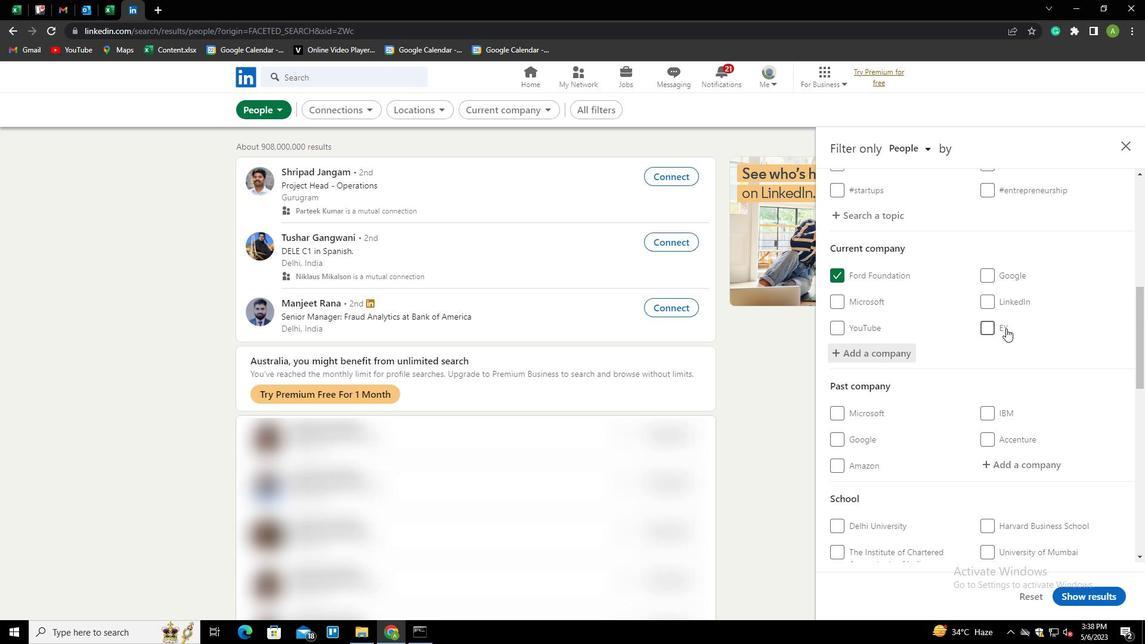 
Action: Mouse scrolled (1006, 328) with delta (0, 0)
Screenshot: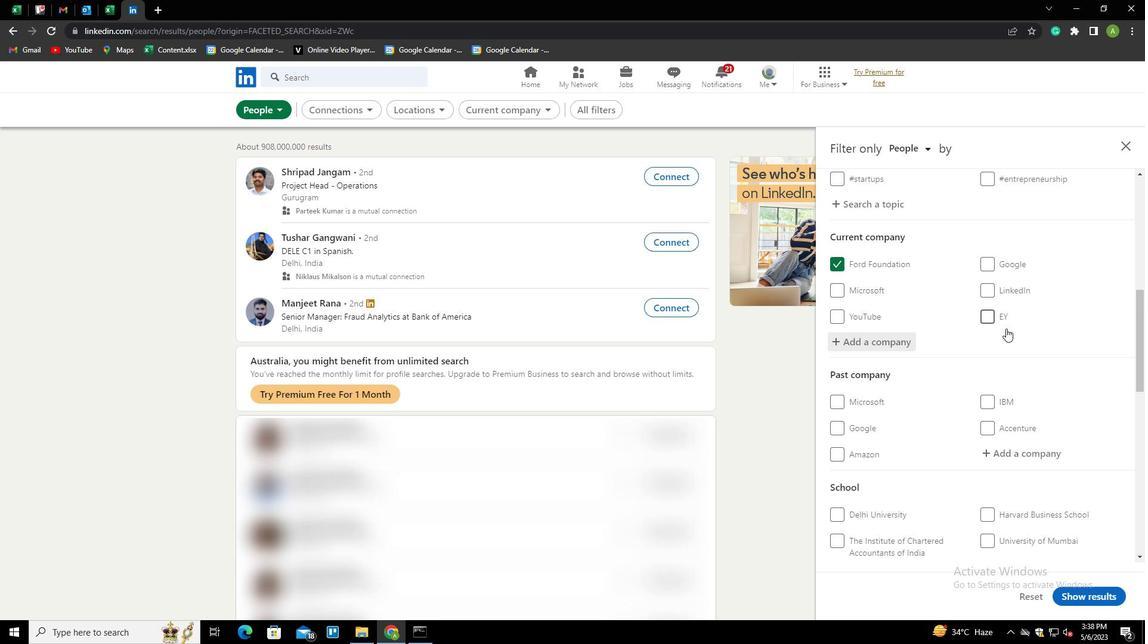 
Action: Mouse scrolled (1006, 328) with delta (0, 0)
Screenshot: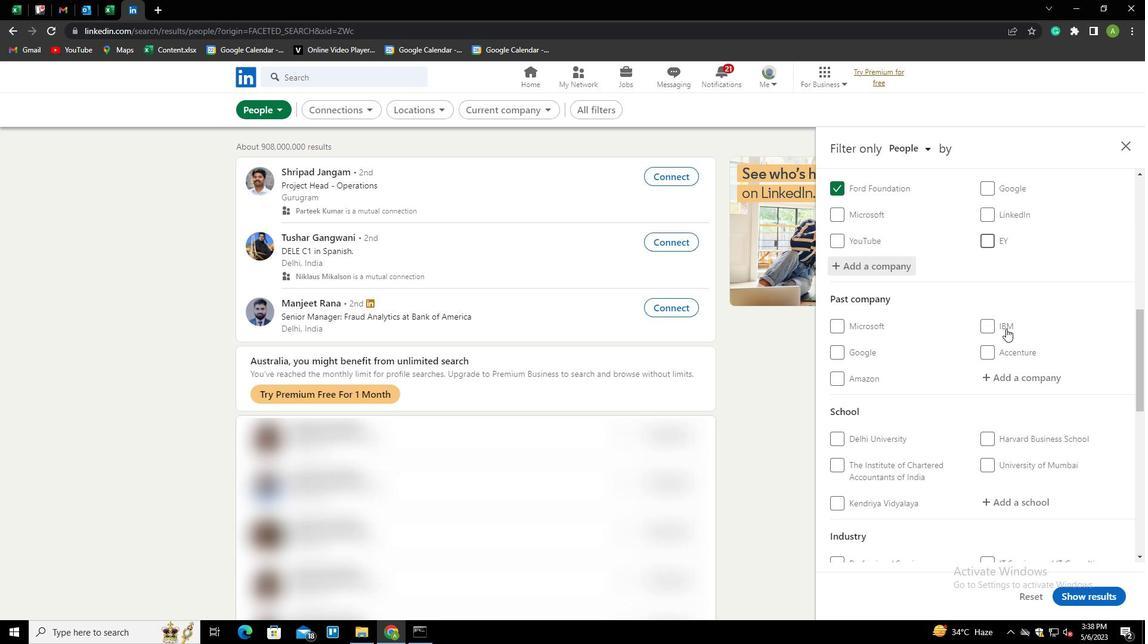 
Action: Mouse moved to (1005, 350)
Screenshot: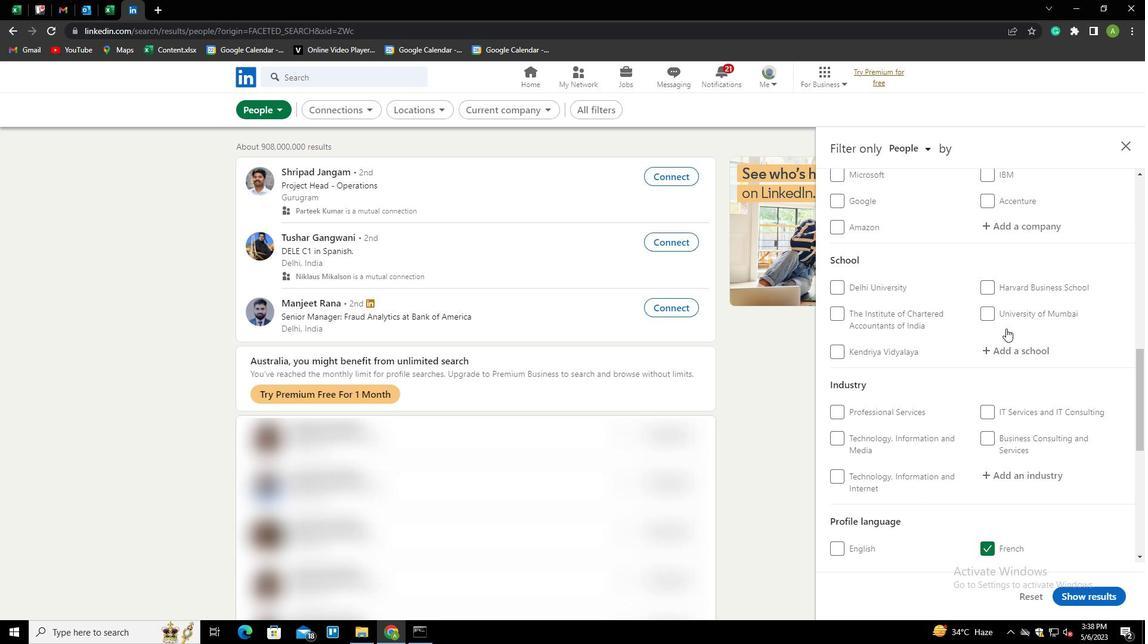 
Action: Mouse pressed left at (1005, 350)
Screenshot: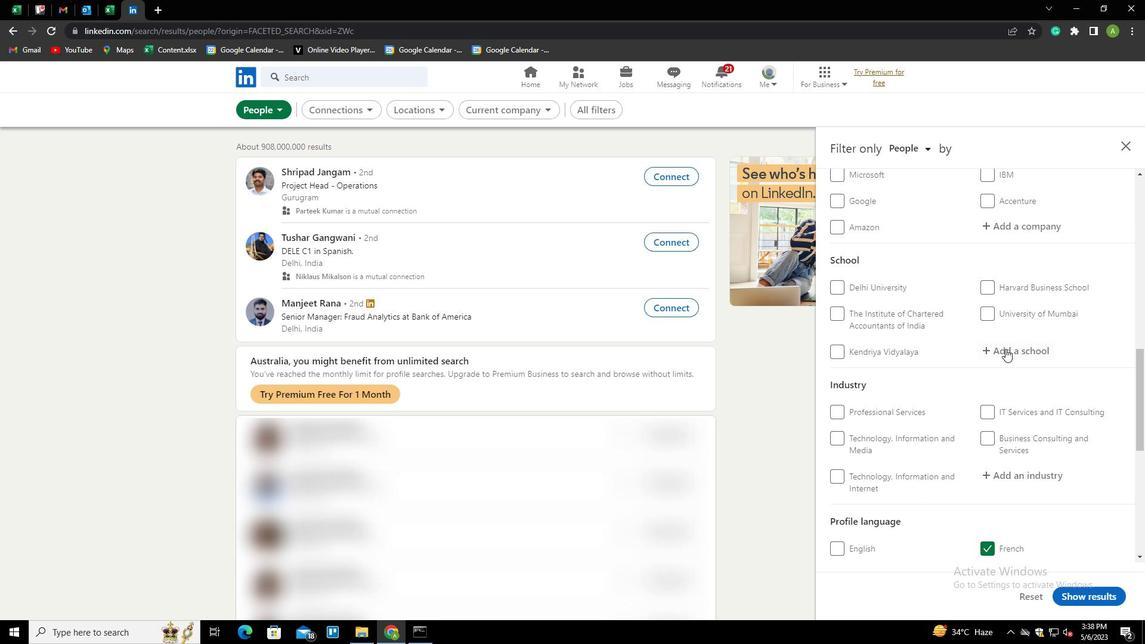 
Action: Key pressed <Key.shift>MAHARASHTRA<Key.space><Key.shift>JOBS<Key.down><Key.enter>
Screenshot: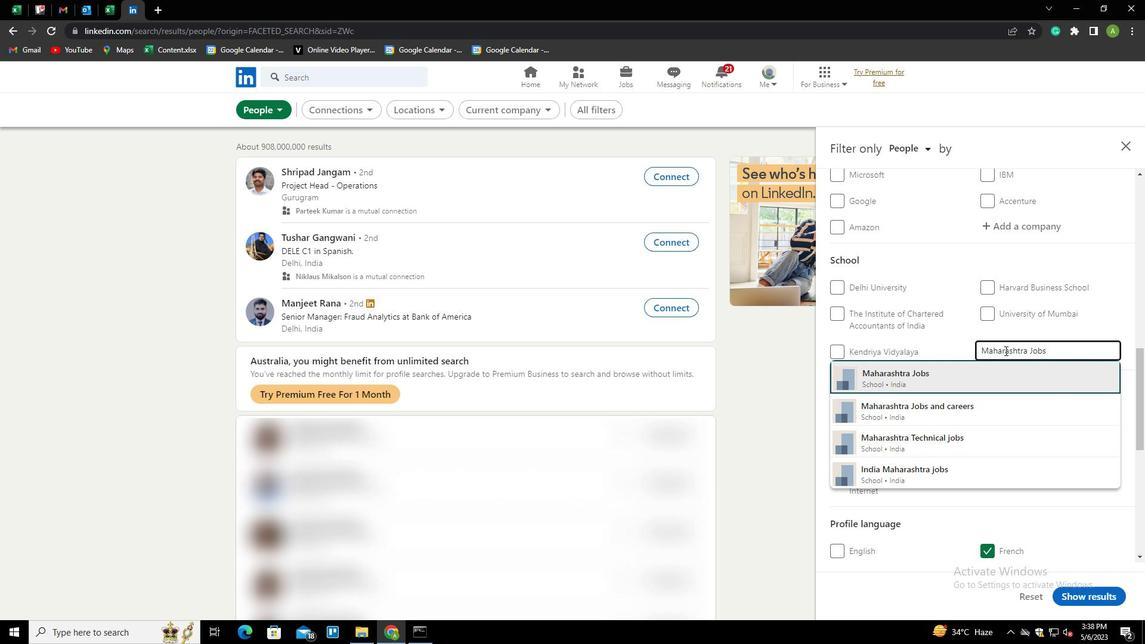 
Action: Mouse moved to (1006, 350)
Screenshot: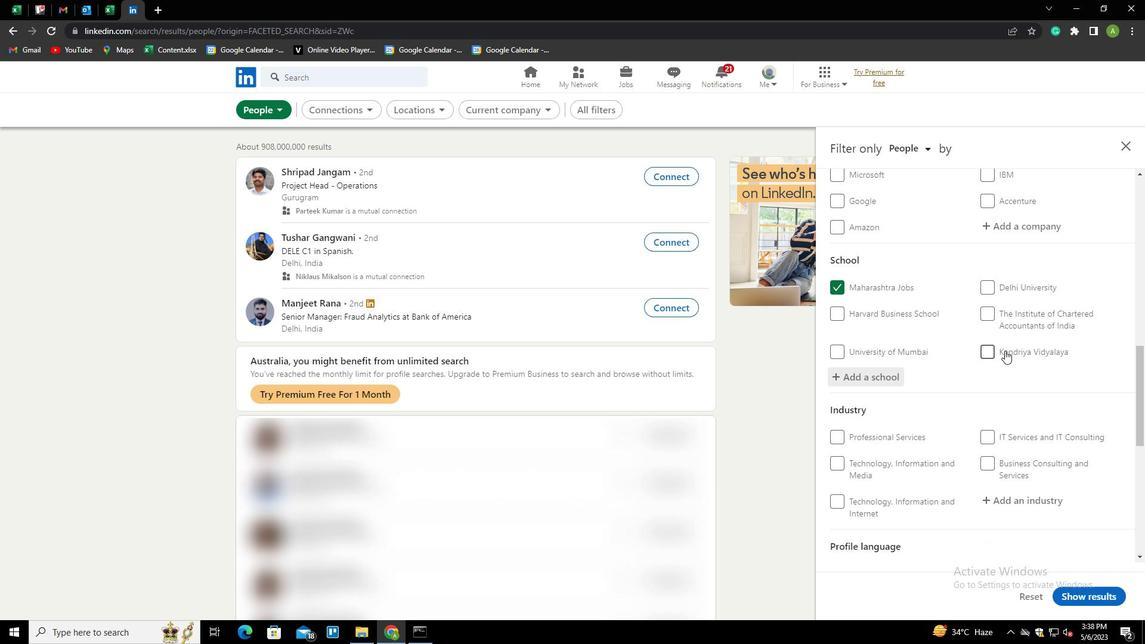 
Action: Mouse scrolled (1006, 350) with delta (0, 0)
Screenshot: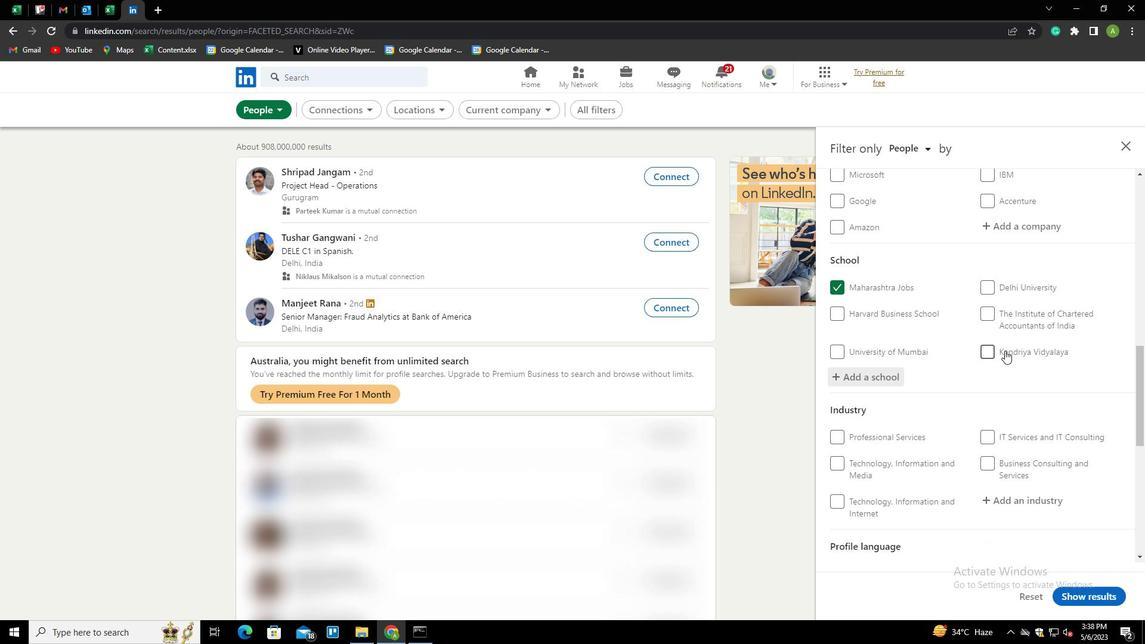 
Action: Mouse scrolled (1006, 350) with delta (0, 0)
Screenshot: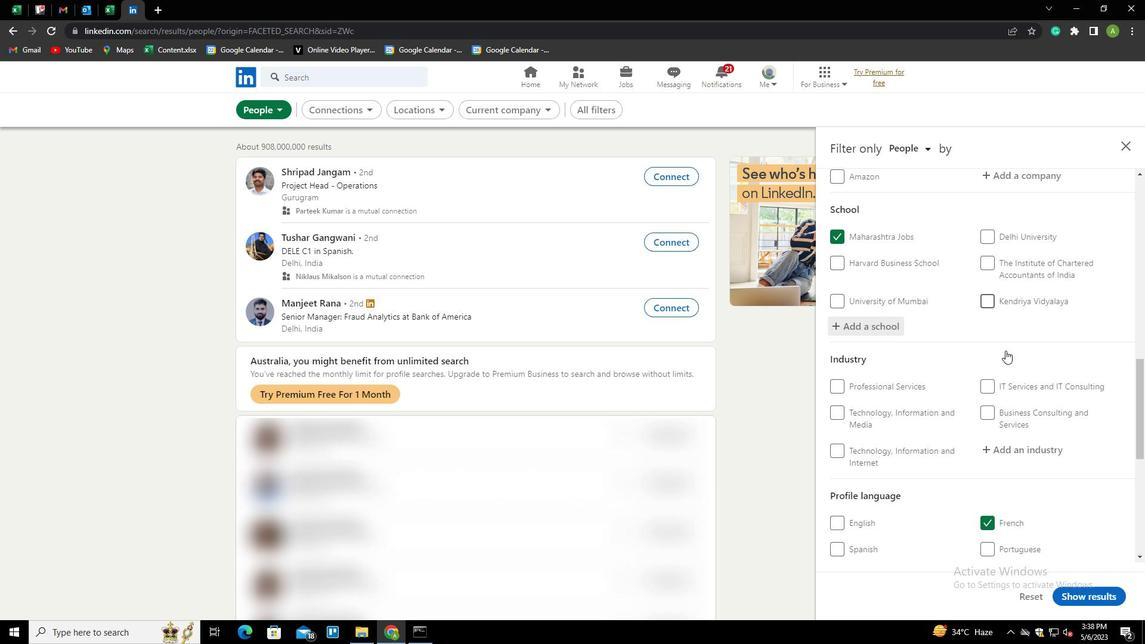 
Action: Mouse scrolled (1006, 350) with delta (0, 0)
Screenshot: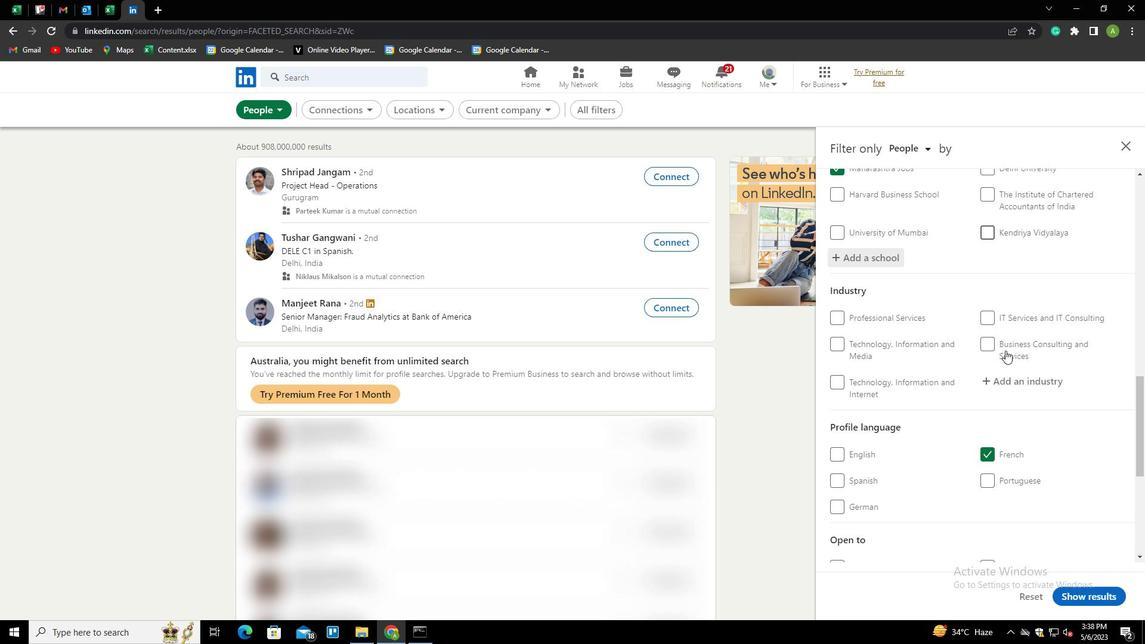 
Action: Mouse moved to (1019, 320)
Screenshot: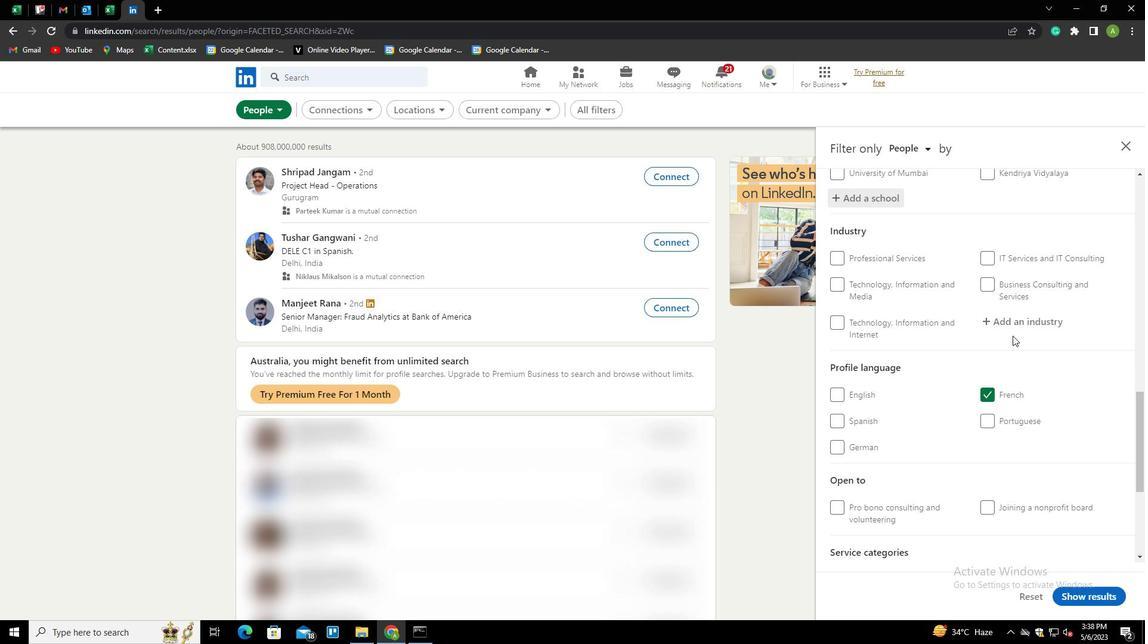 
Action: Mouse pressed left at (1019, 320)
Screenshot: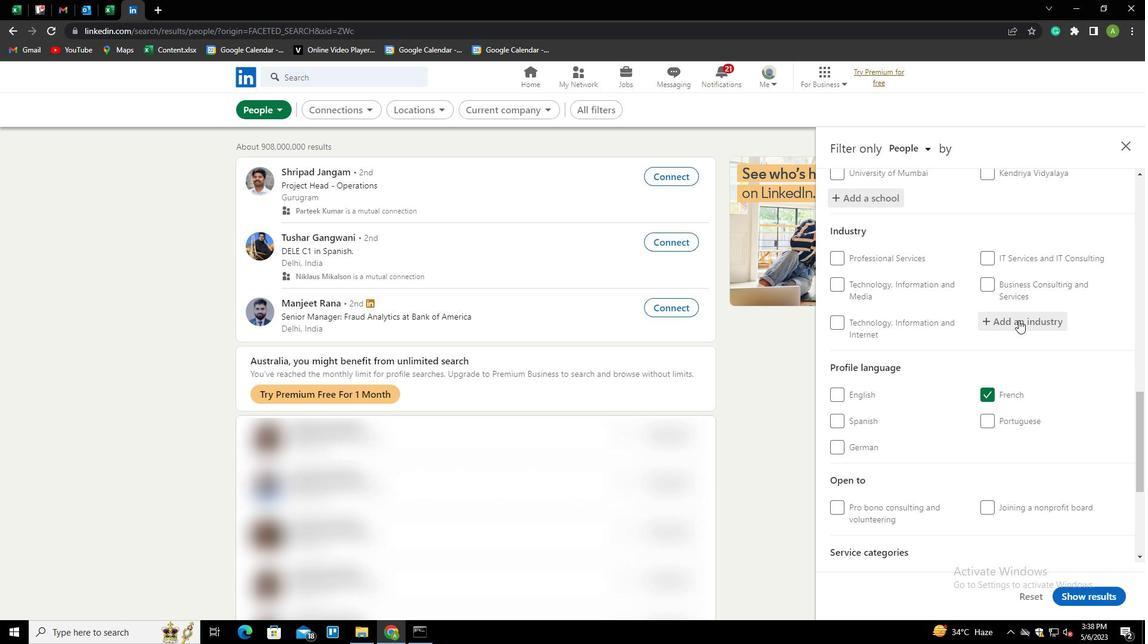 
Action: Mouse moved to (1019, 320)
Screenshot: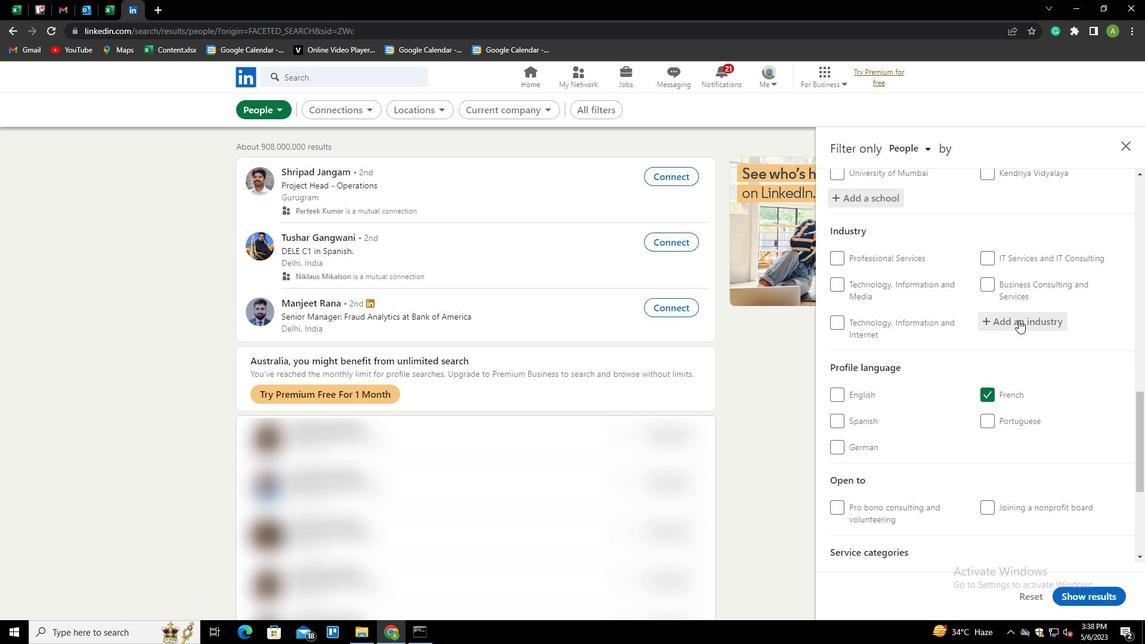 
Action: Key pressed <Key.shift>MACHINERY<Key.space><Key.shift>MANUFACTURING<Key.down><Key.enter>
Screenshot: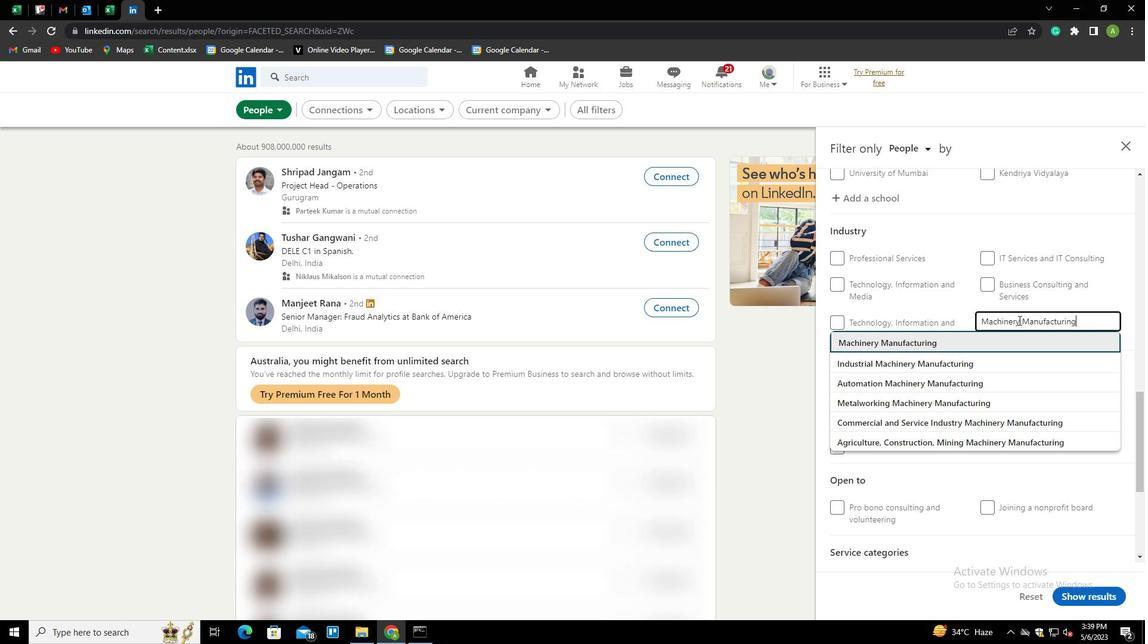
Action: Mouse scrolled (1019, 319) with delta (0, 0)
Screenshot: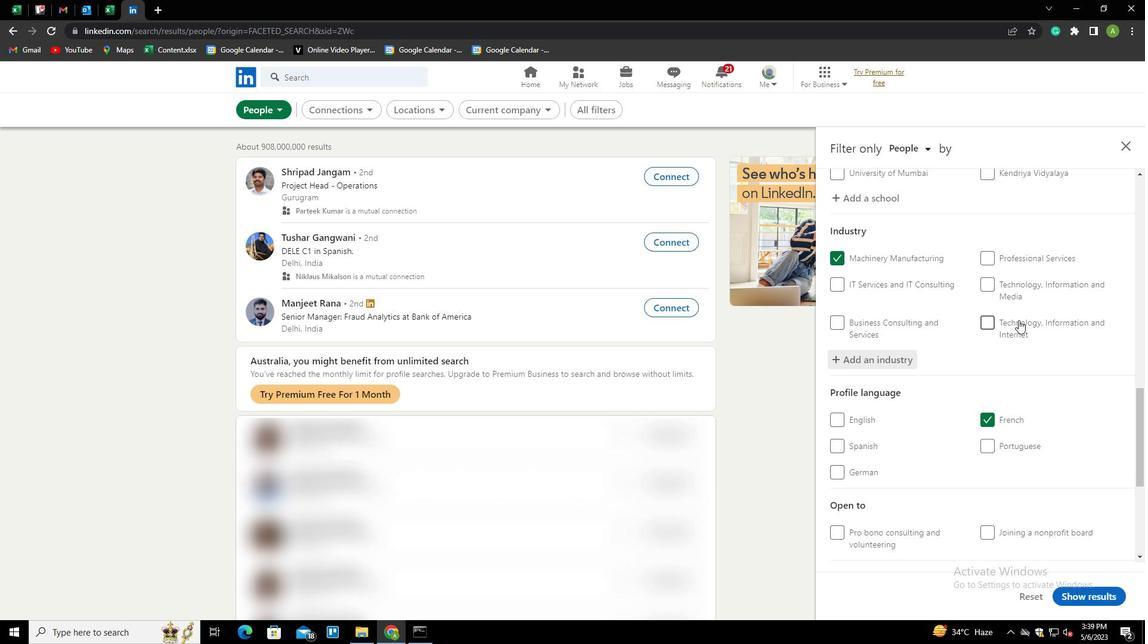
Action: Mouse scrolled (1019, 319) with delta (0, 0)
Screenshot: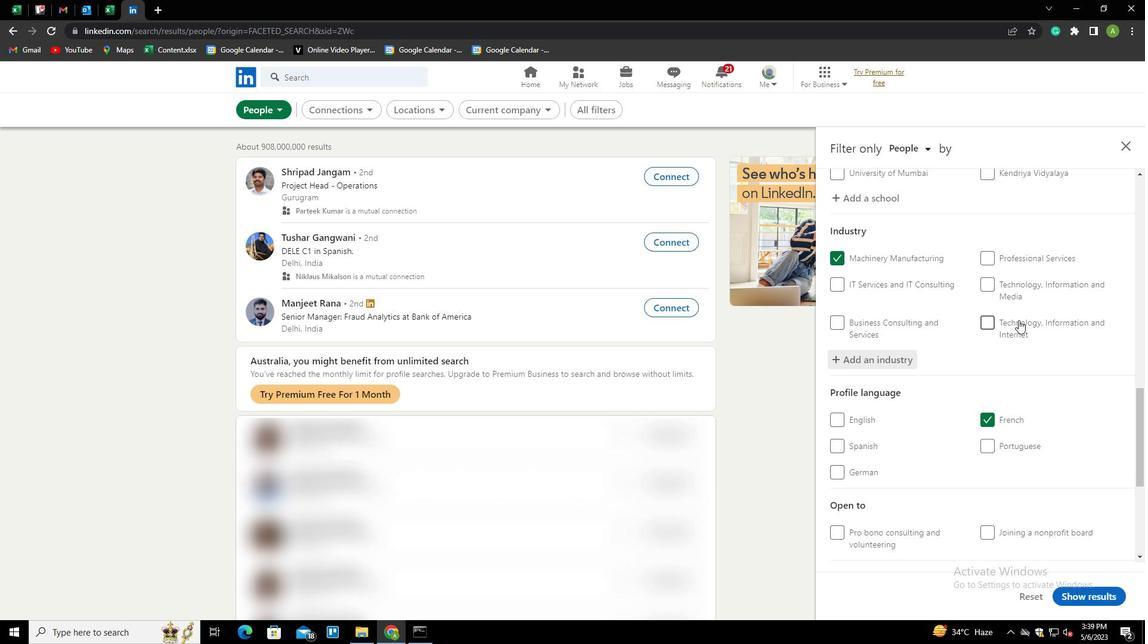 
Action: Mouse scrolled (1019, 319) with delta (0, 0)
Screenshot: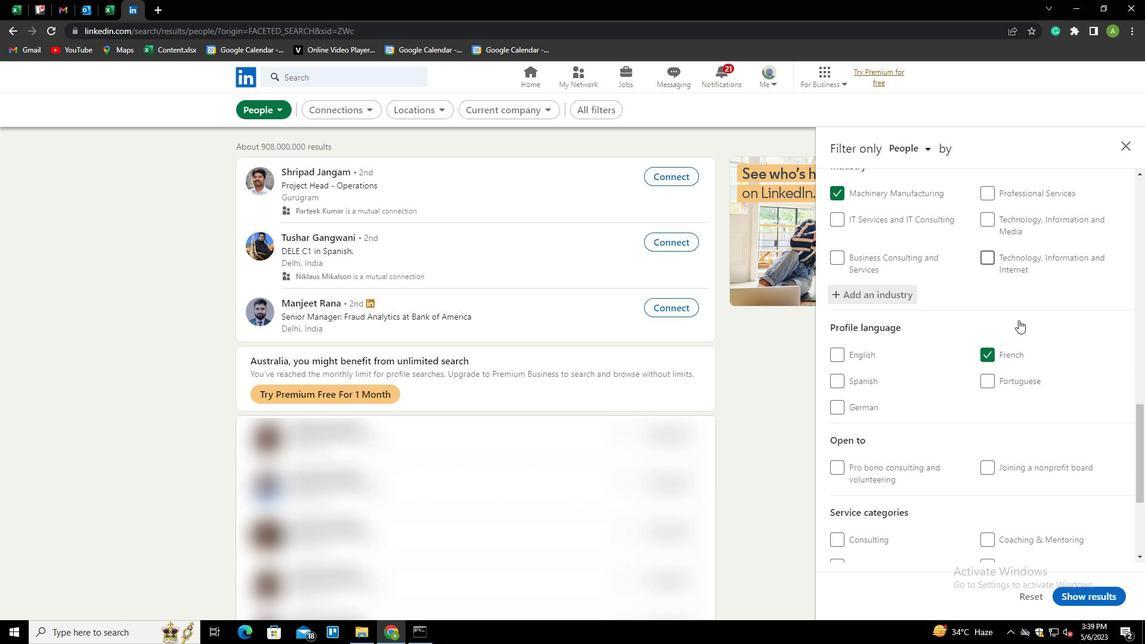 
Action: Mouse scrolled (1019, 319) with delta (0, 0)
Screenshot: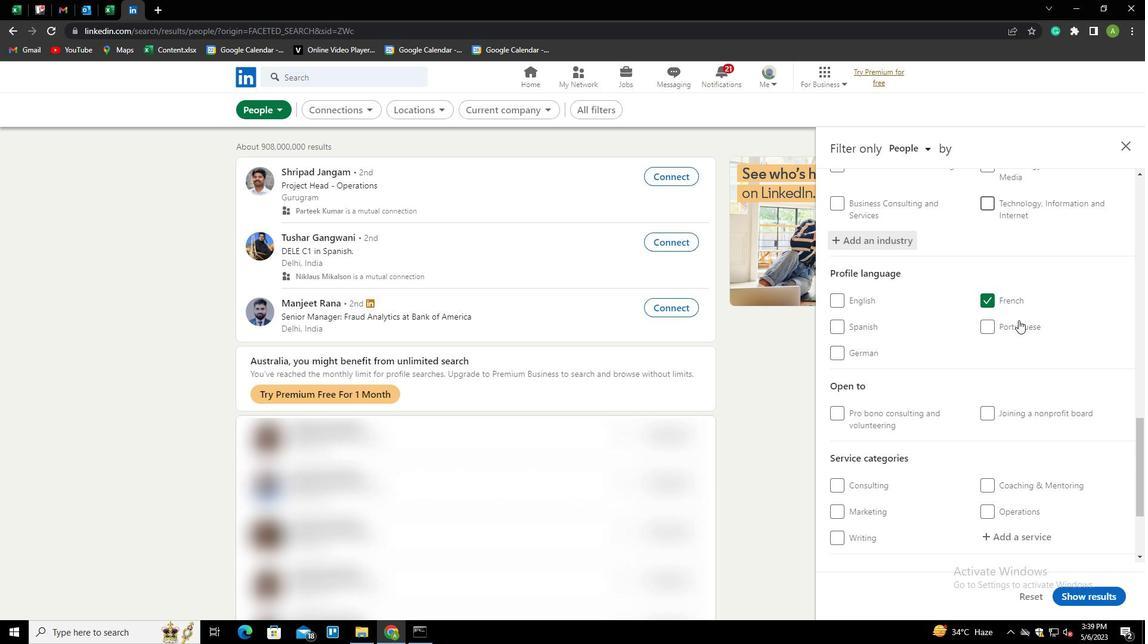 
Action: Mouse scrolled (1019, 319) with delta (0, 0)
Screenshot: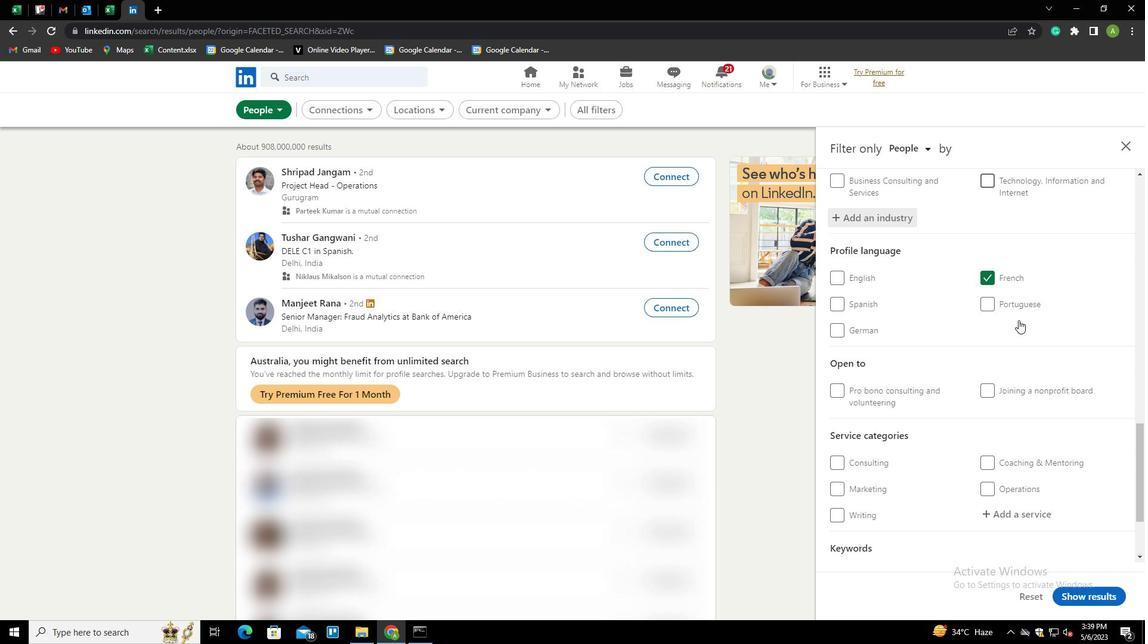 
Action: Mouse scrolled (1019, 319) with delta (0, 0)
Screenshot: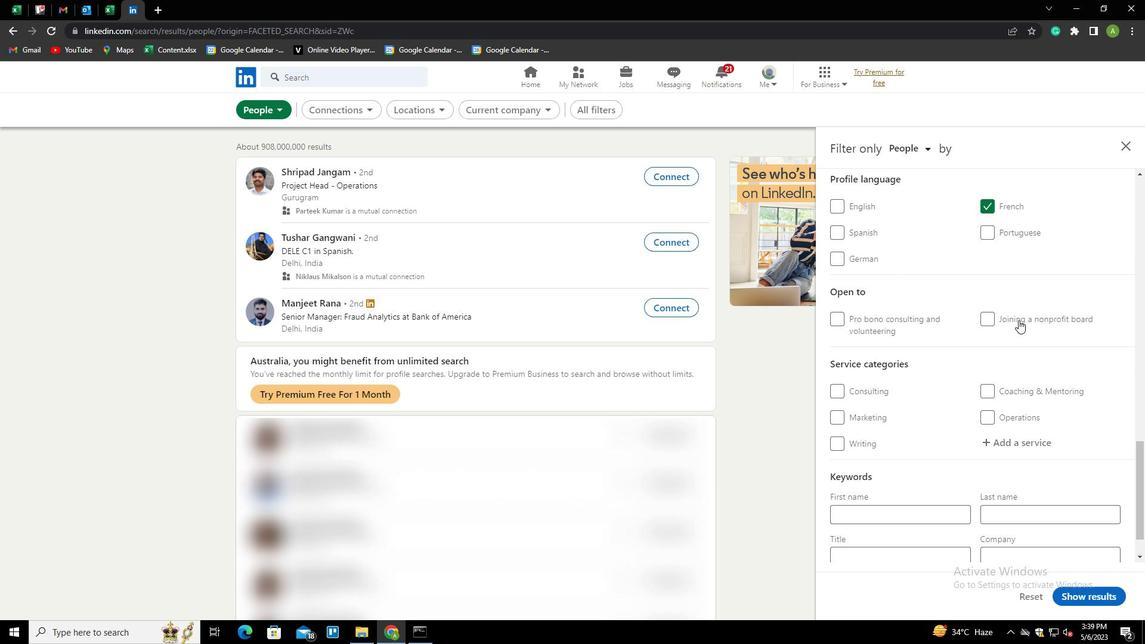 
Action: Mouse moved to (1011, 399)
Screenshot: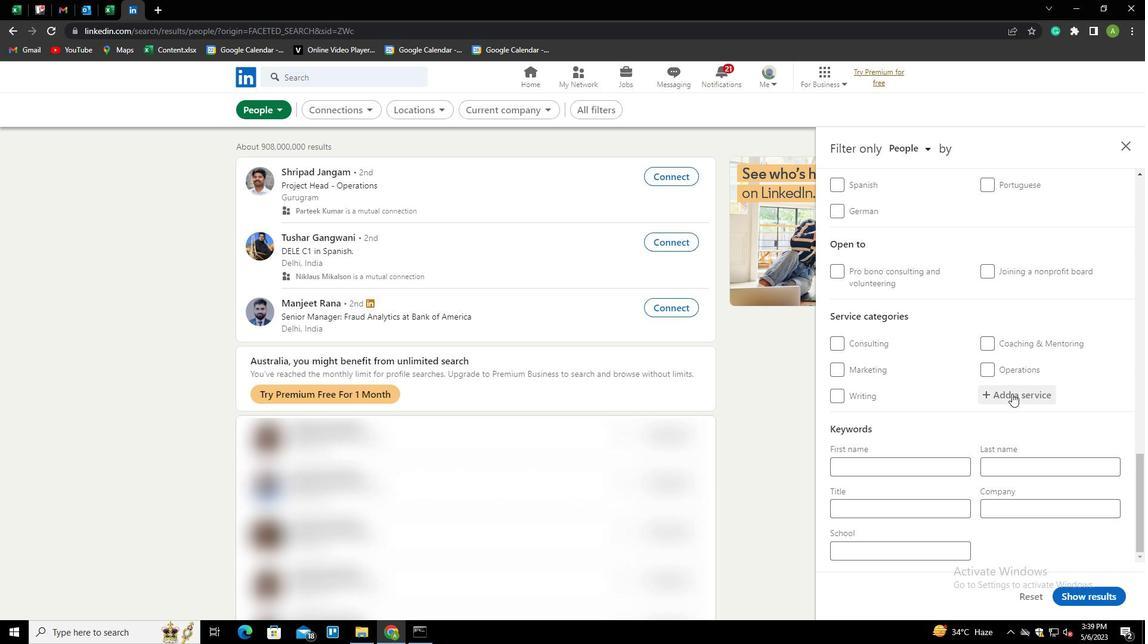 
Action: Mouse pressed left at (1011, 399)
Screenshot: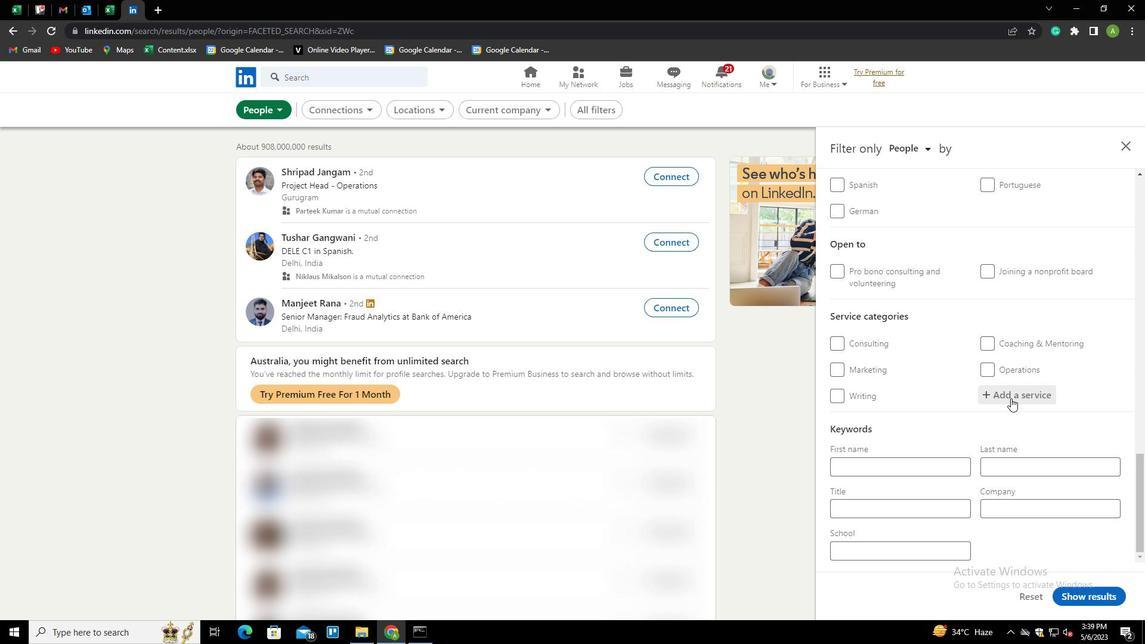 
Action: Key pressed <Key.shift>LIFE<Key.space><Key.shift>INSUTAN<Key.backspace><Key.backspace><Key.backspace>RANCE<Key.down><Key.enter>
Screenshot: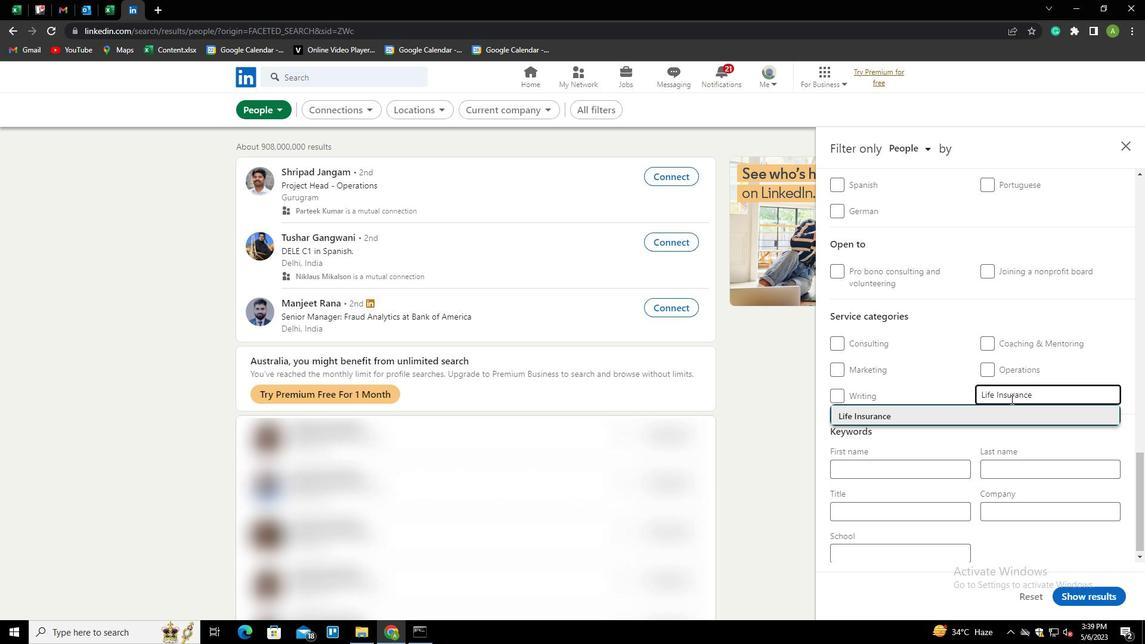 
Action: Mouse scrolled (1011, 399) with delta (0, 0)
Screenshot: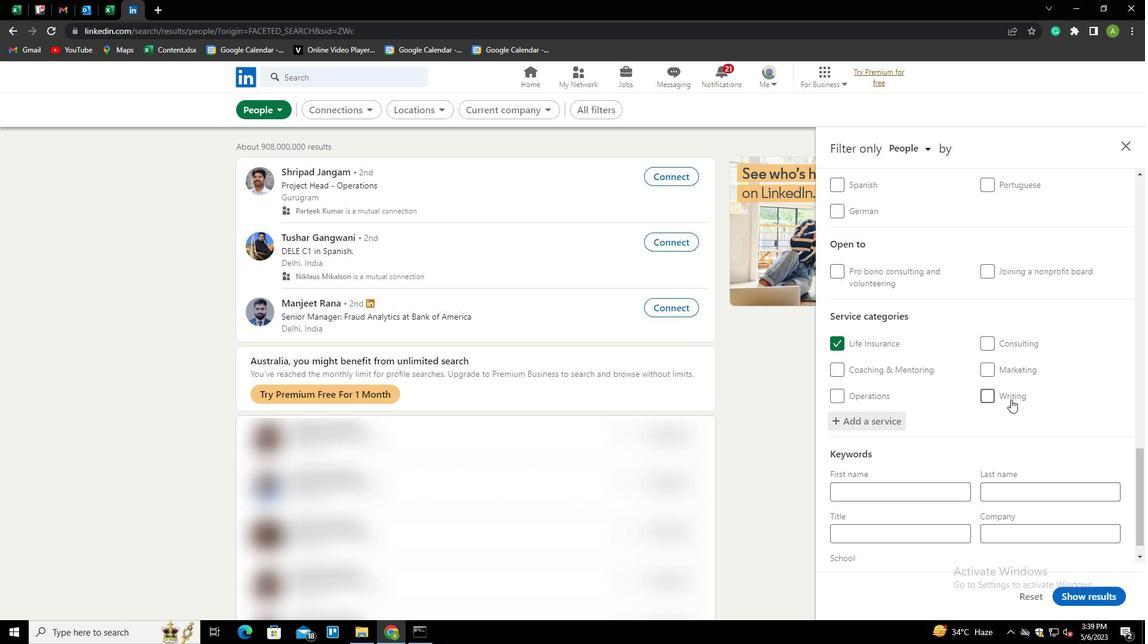 
Action: Mouse scrolled (1011, 399) with delta (0, 0)
Screenshot: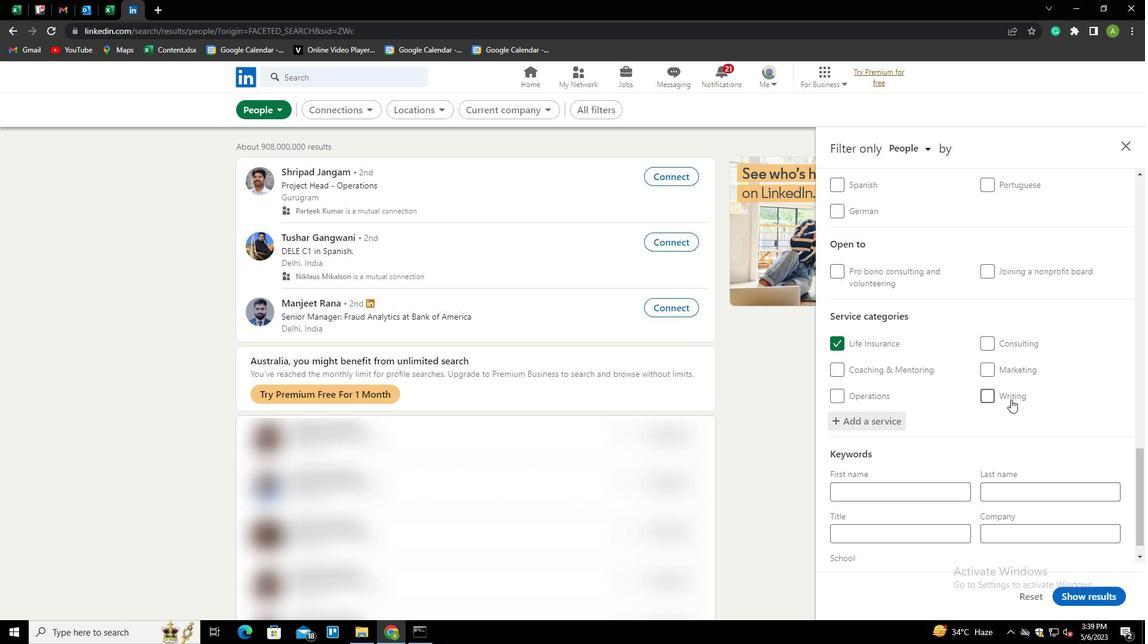 
Action: Mouse scrolled (1011, 399) with delta (0, 0)
Screenshot: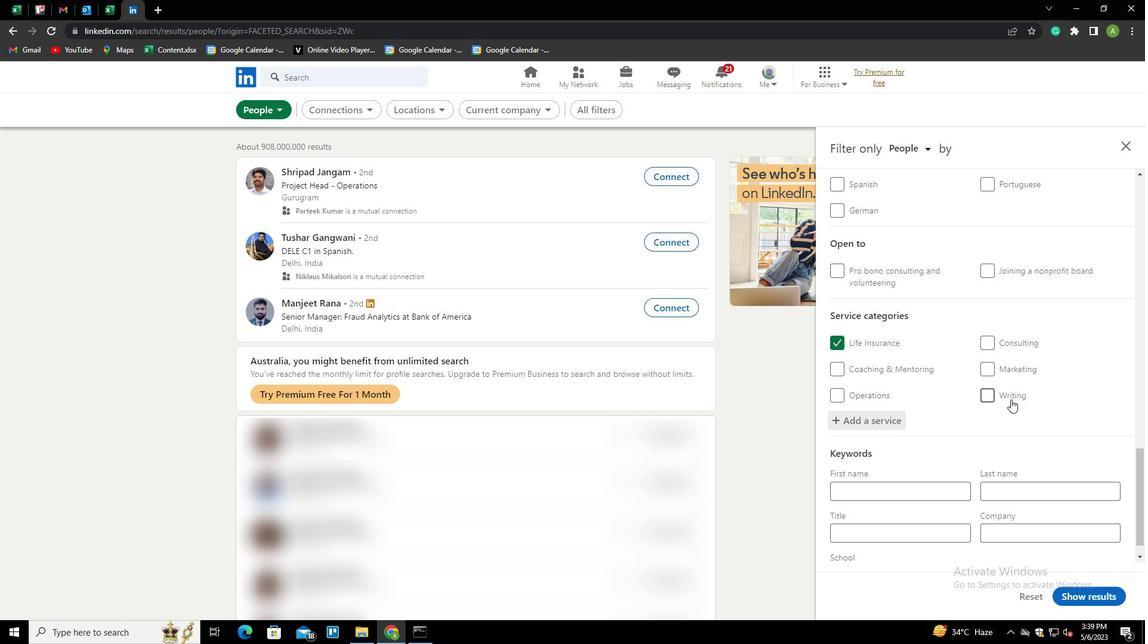 
Action: Mouse scrolled (1011, 399) with delta (0, 0)
Screenshot: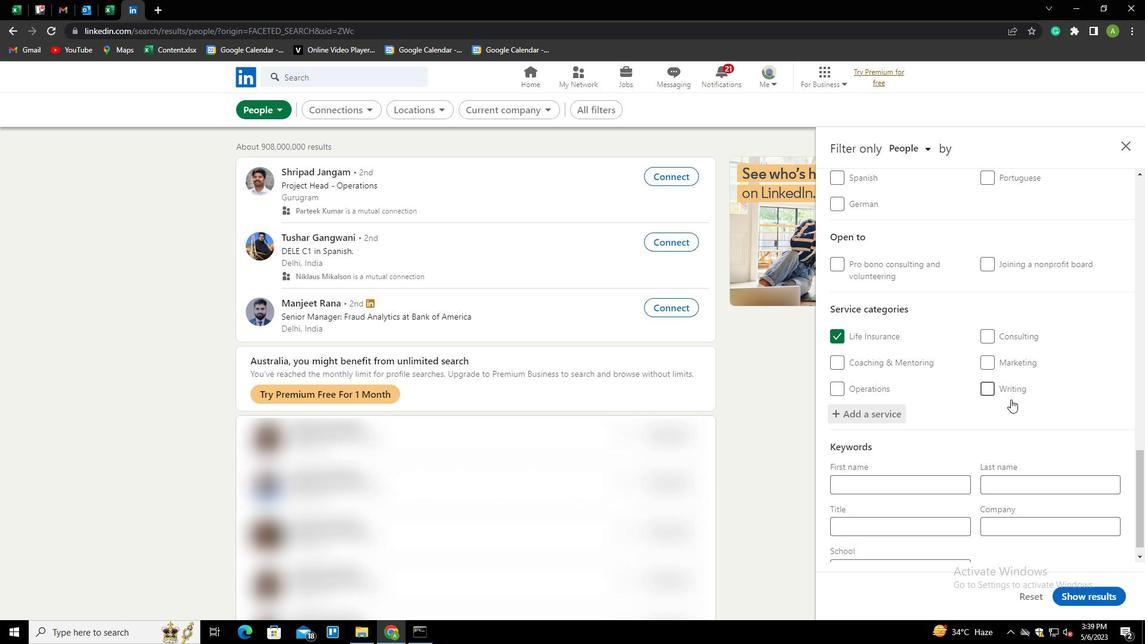 
Action: Mouse moved to (950, 507)
Screenshot: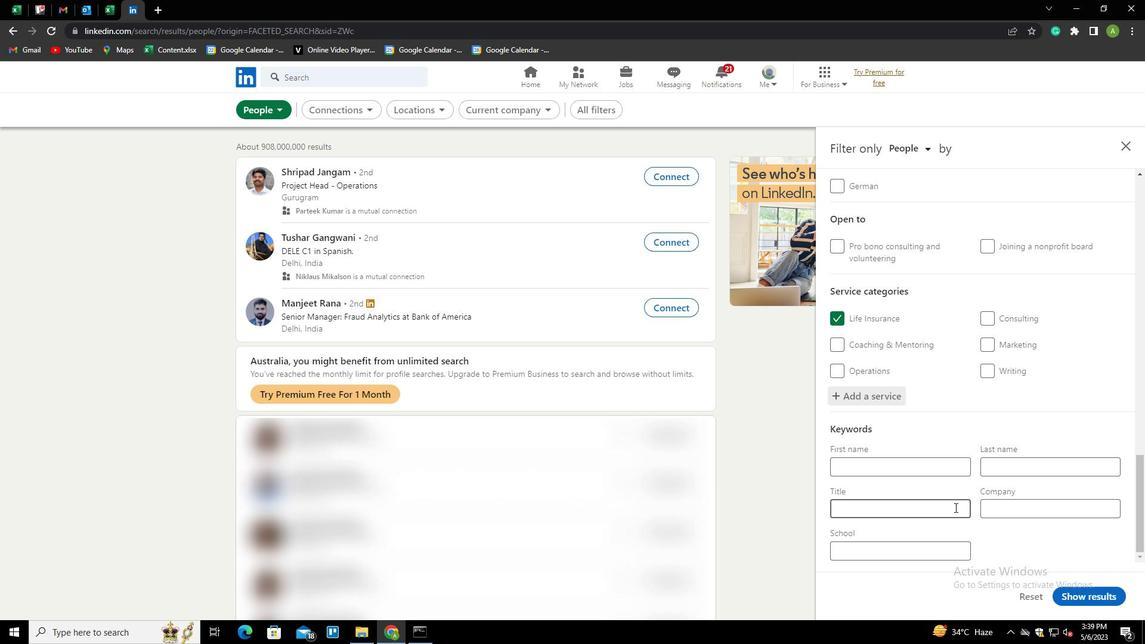 
Action: Mouse pressed left at (950, 507)
Screenshot: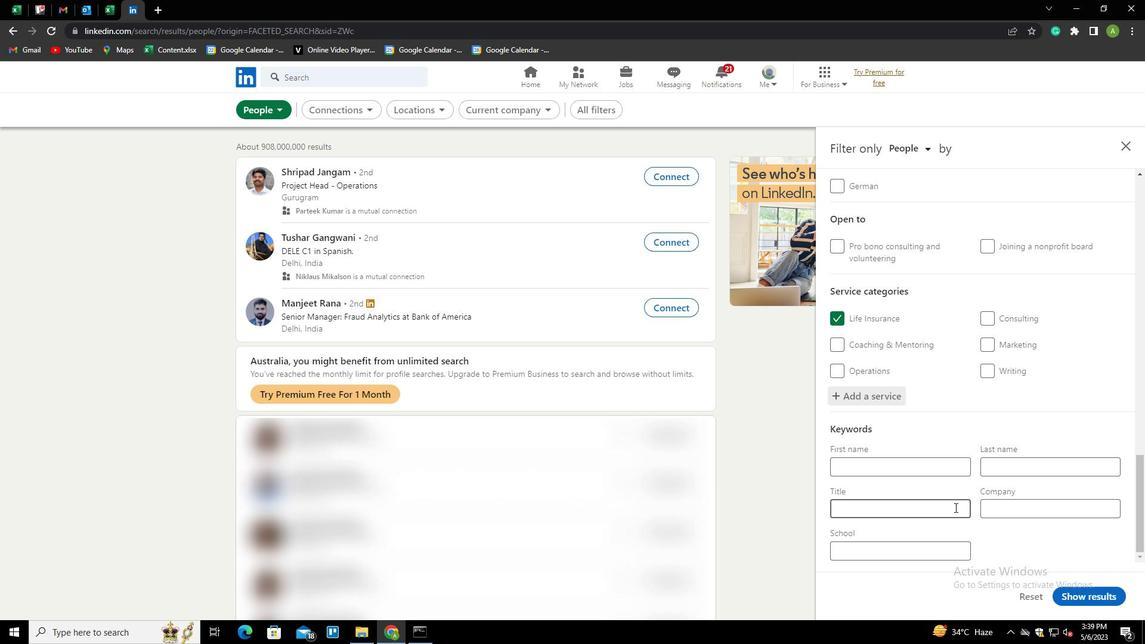 
Action: Key pressed <Key.shift>CUSTOMER<Key.space><Key.shift>SERVICE<Key.down>
Screenshot: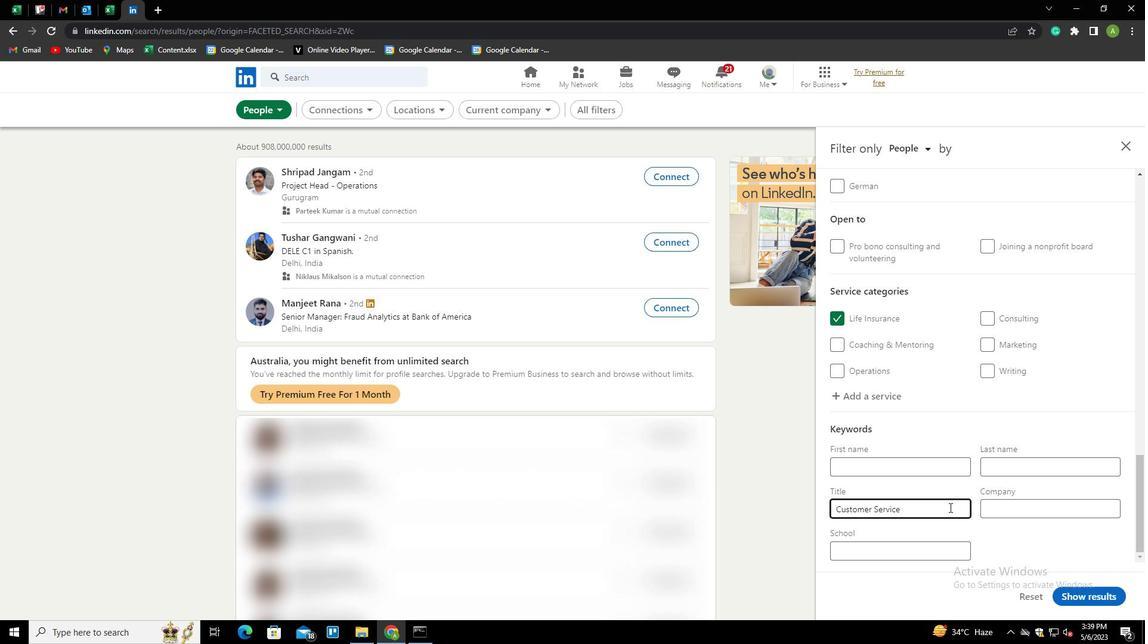 
Action: Mouse moved to (1071, 596)
Screenshot: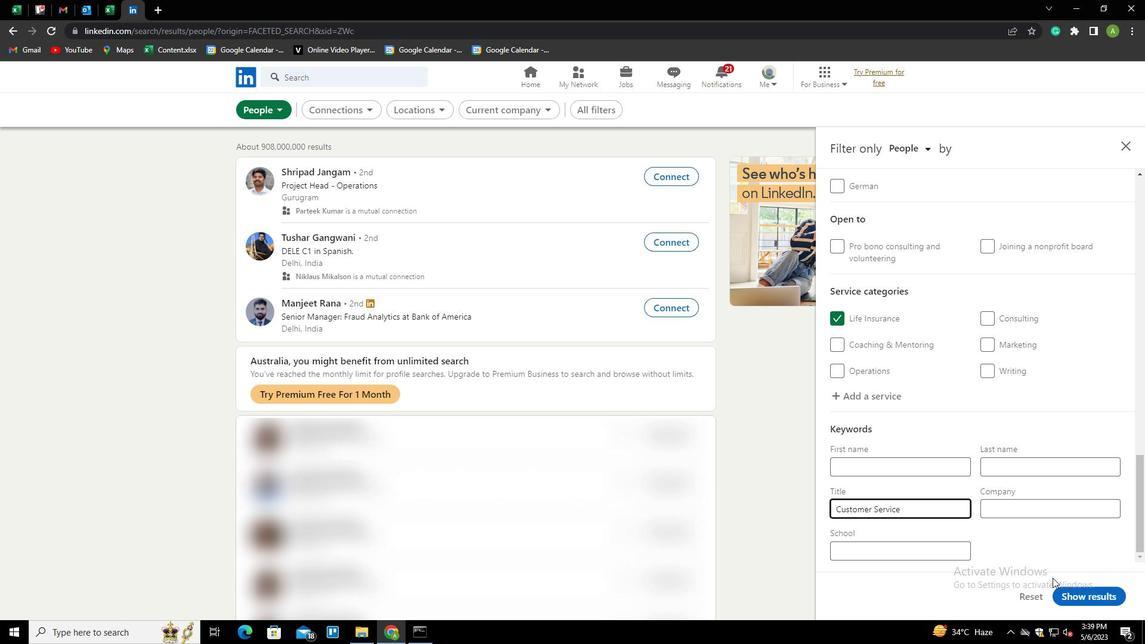 
Action: Mouse pressed left at (1071, 596)
Screenshot: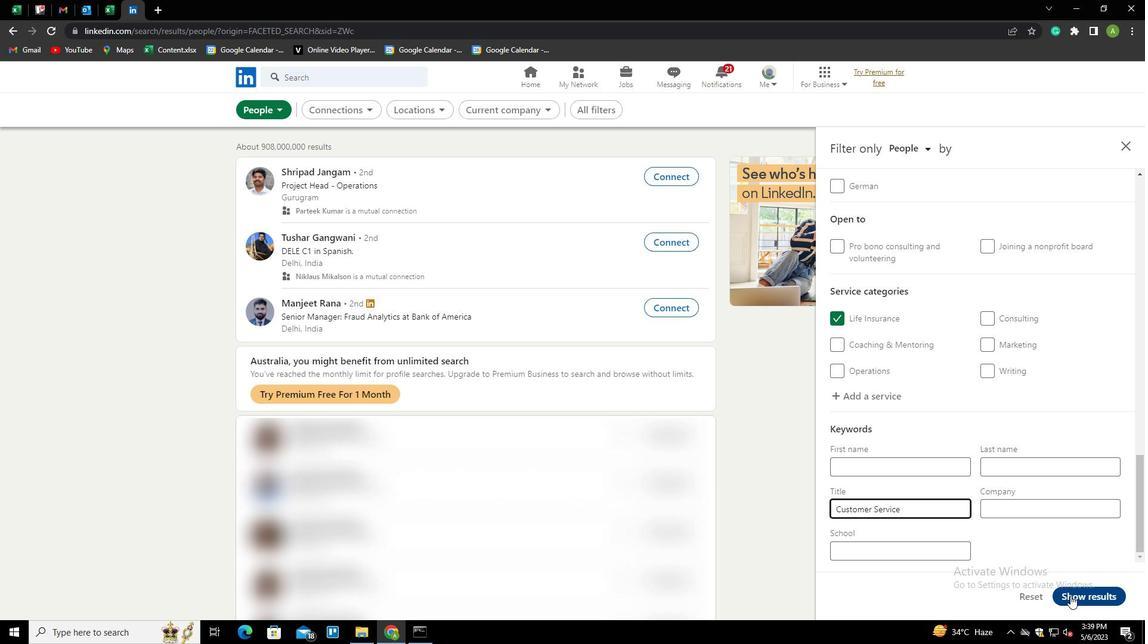 
